 Task: Search for a place to stay in El Fasher, Sudan, for 1 adult from July 7 to July 14, with a price range of ₹6000 to ₹14000, and 1 bedroom.
Action: Mouse moved to (455, 92)
Screenshot: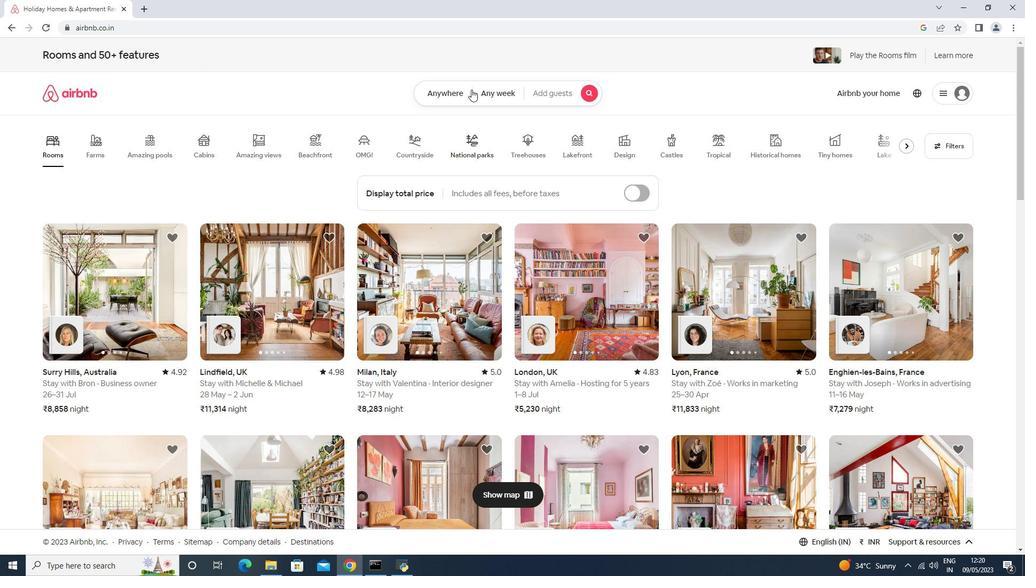 
Action: Mouse pressed left at (455, 92)
Screenshot: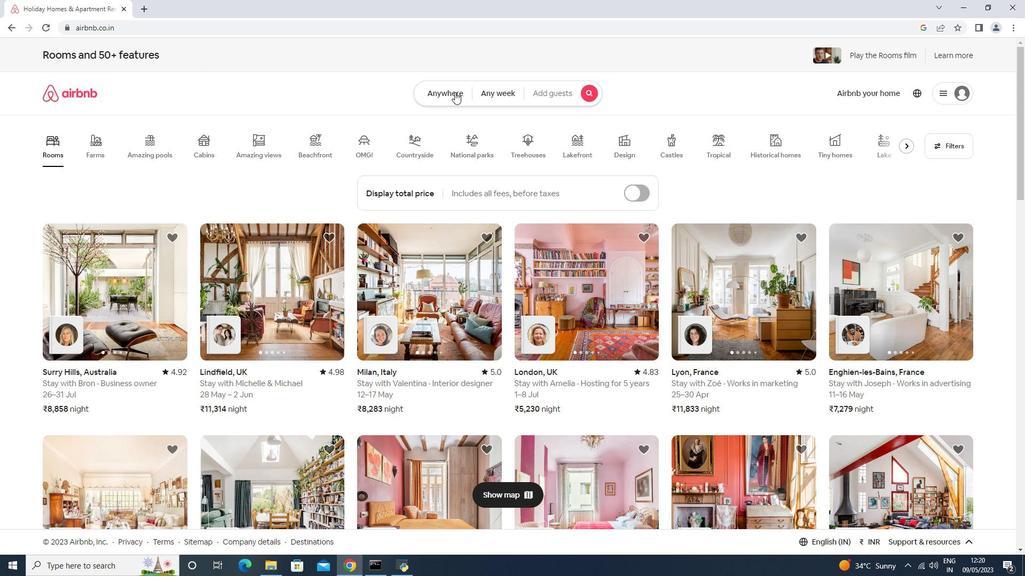 
Action: Mouse moved to (378, 135)
Screenshot: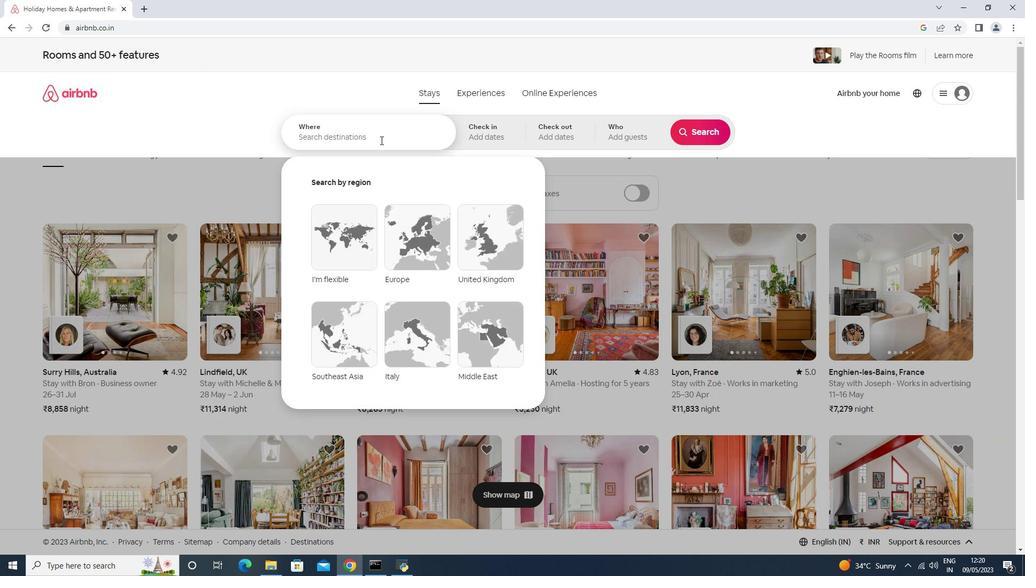 
Action: Mouse pressed left at (378, 135)
Screenshot: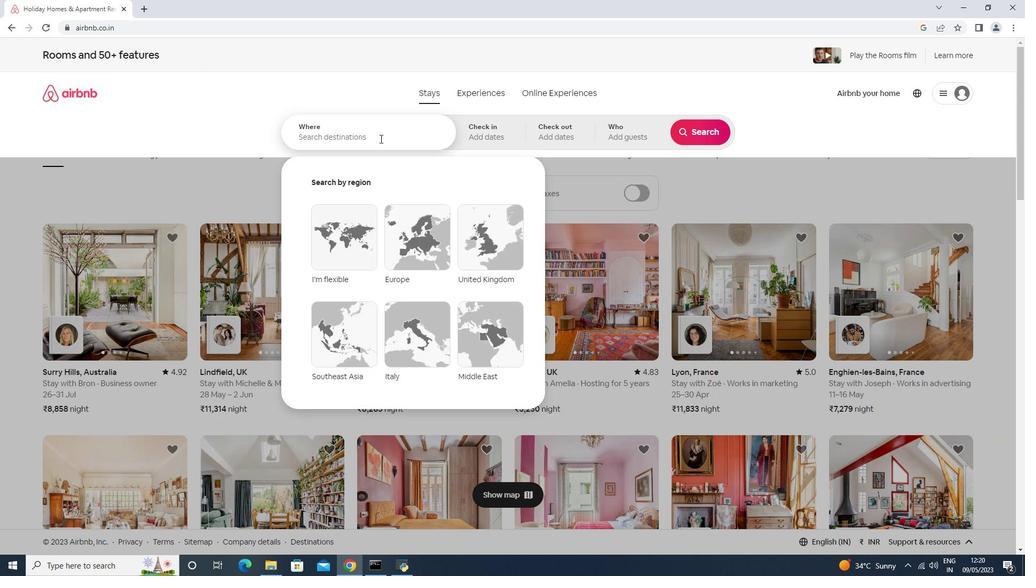 
Action: Key pressed <Key.shift>El<Key.space><Key.shift>Fasher,<Key.space><Key.shift>Sudan<Key.enter>
Screenshot: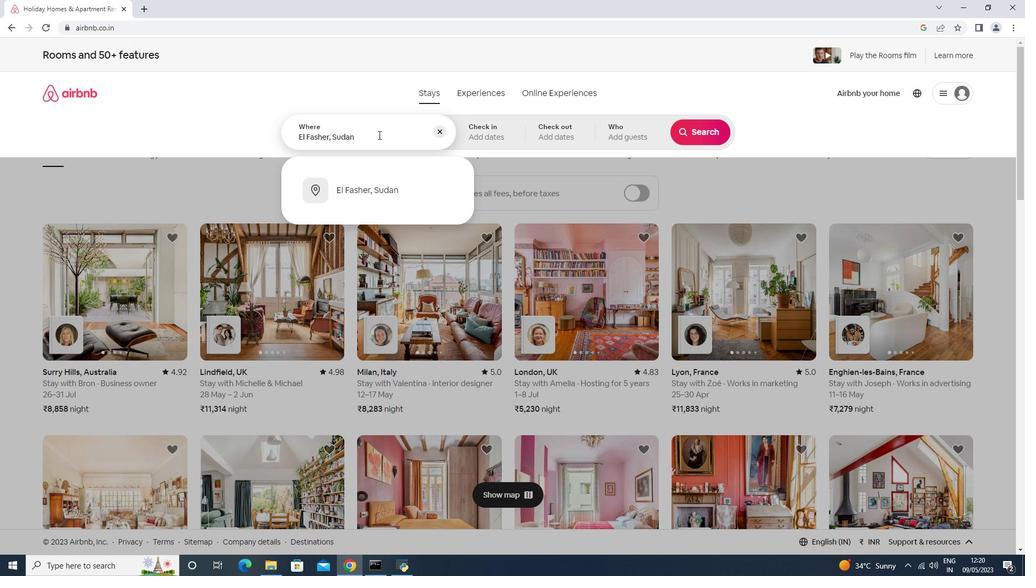 
Action: Mouse moved to (694, 218)
Screenshot: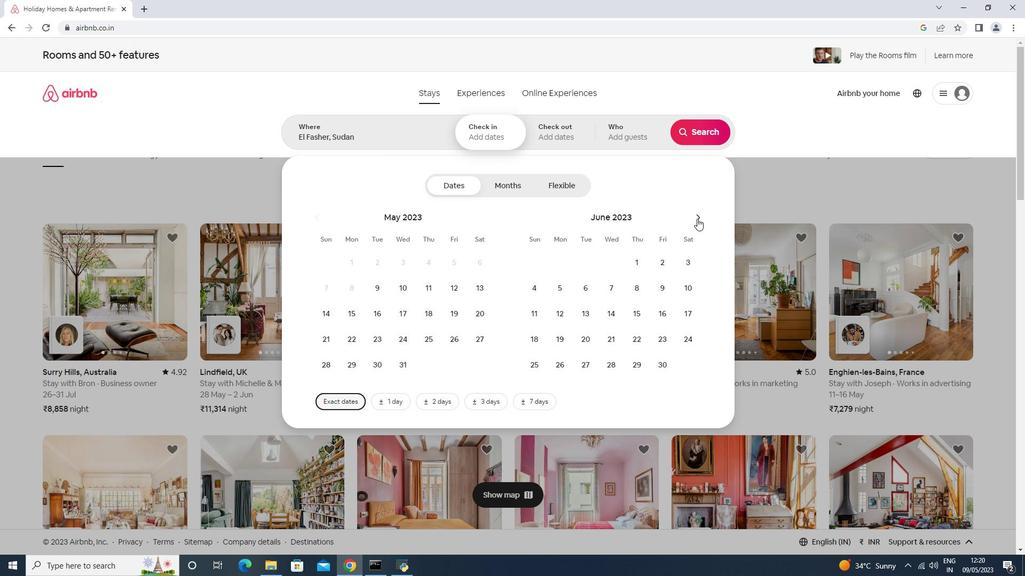 
Action: Mouse pressed left at (694, 218)
Screenshot: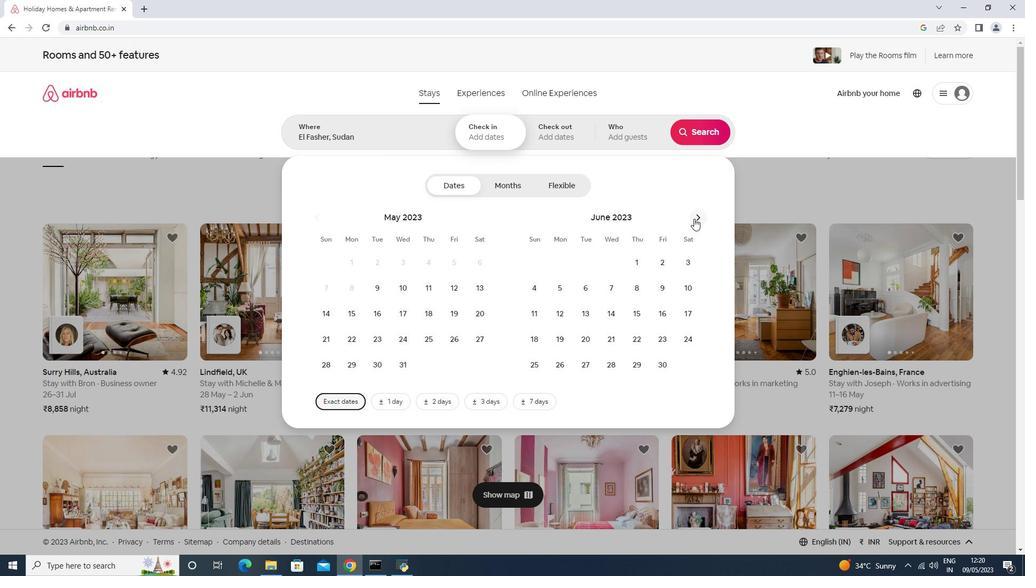 
Action: Mouse moved to (662, 286)
Screenshot: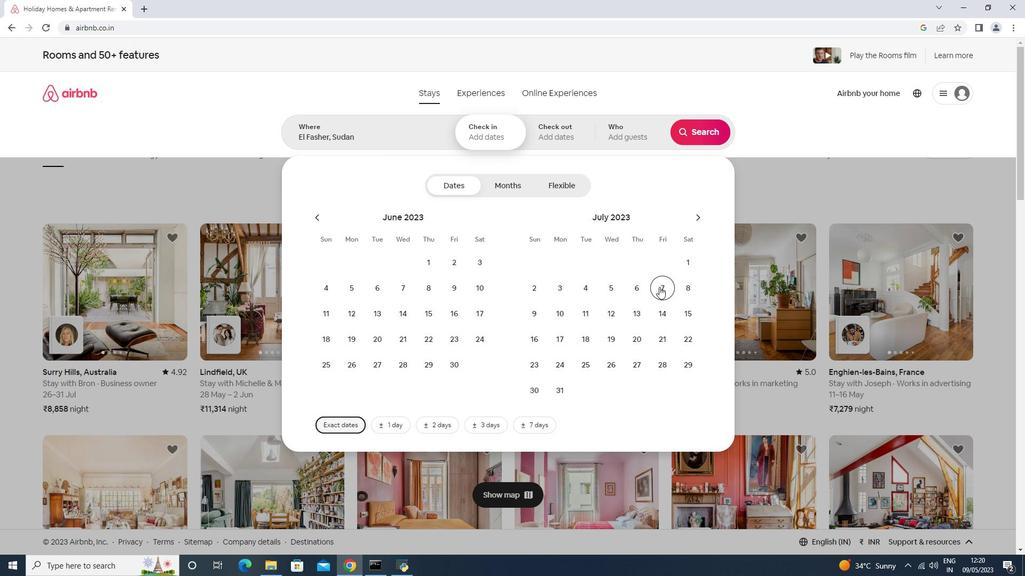 
Action: Mouse pressed left at (662, 286)
Screenshot: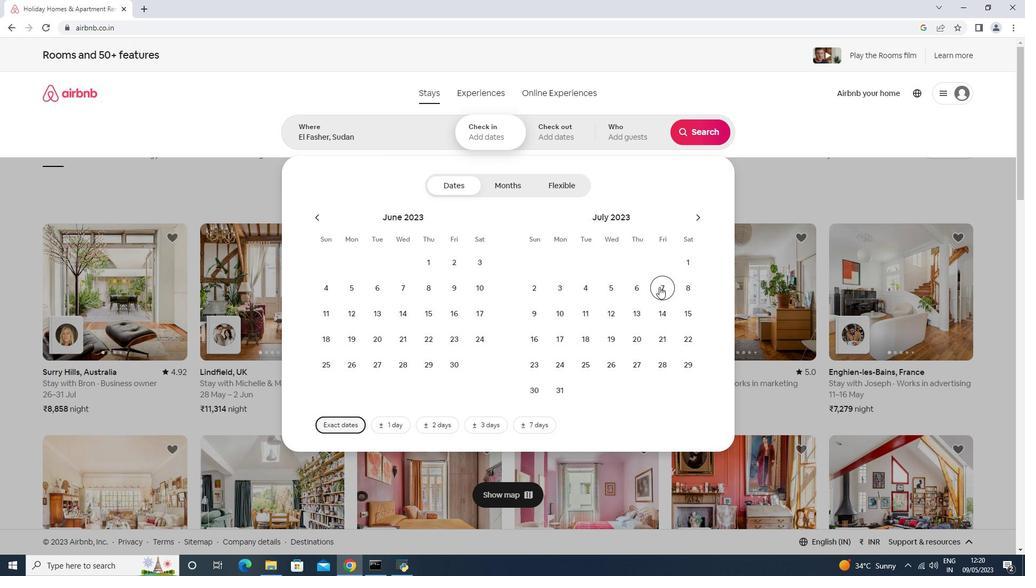 
Action: Mouse moved to (662, 307)
Screenshot: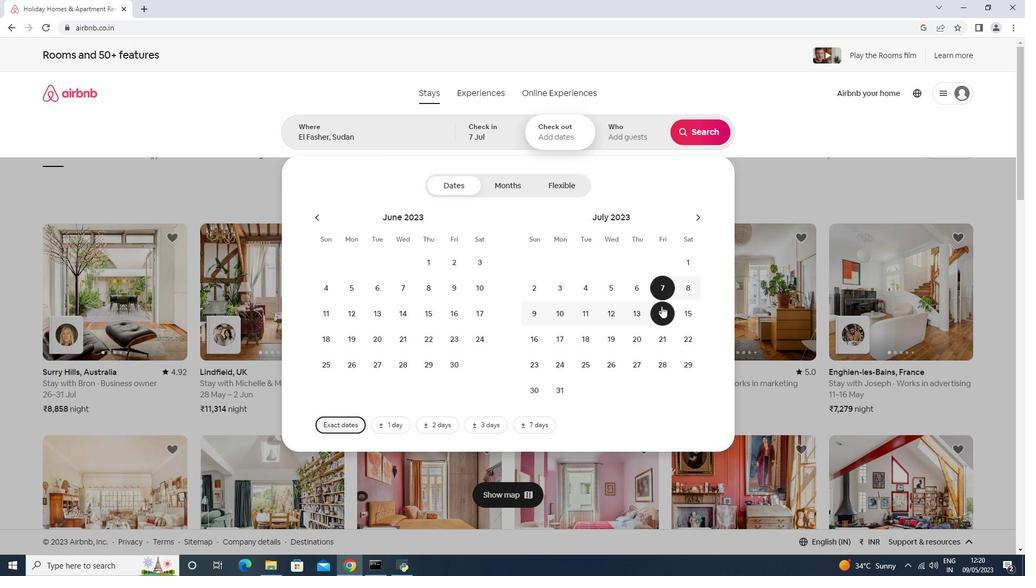 
Action: Mouse pressed left at (661, 307)
Screenshot: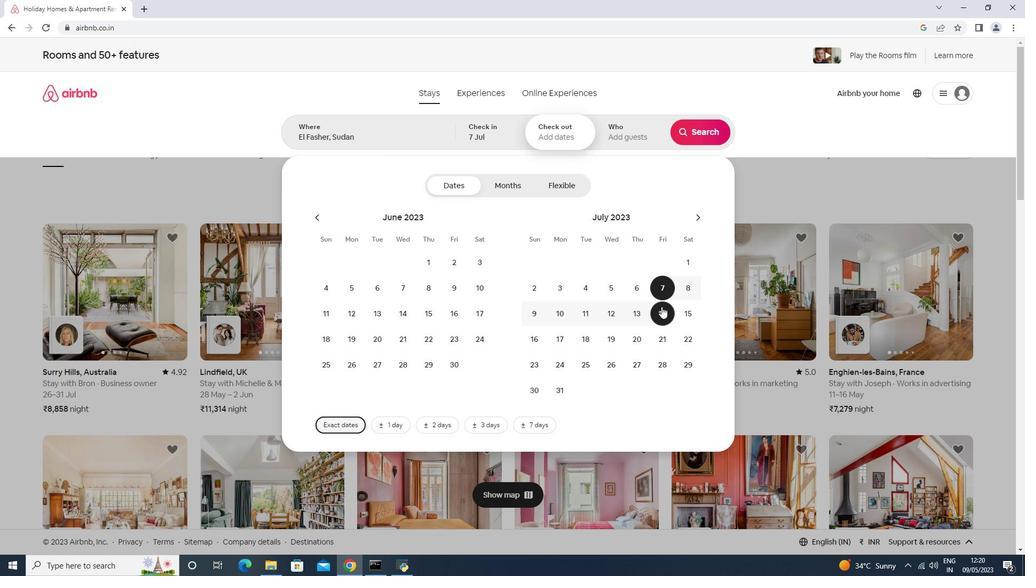 
Action: Mouse moved to (644, 149)
Screenshot: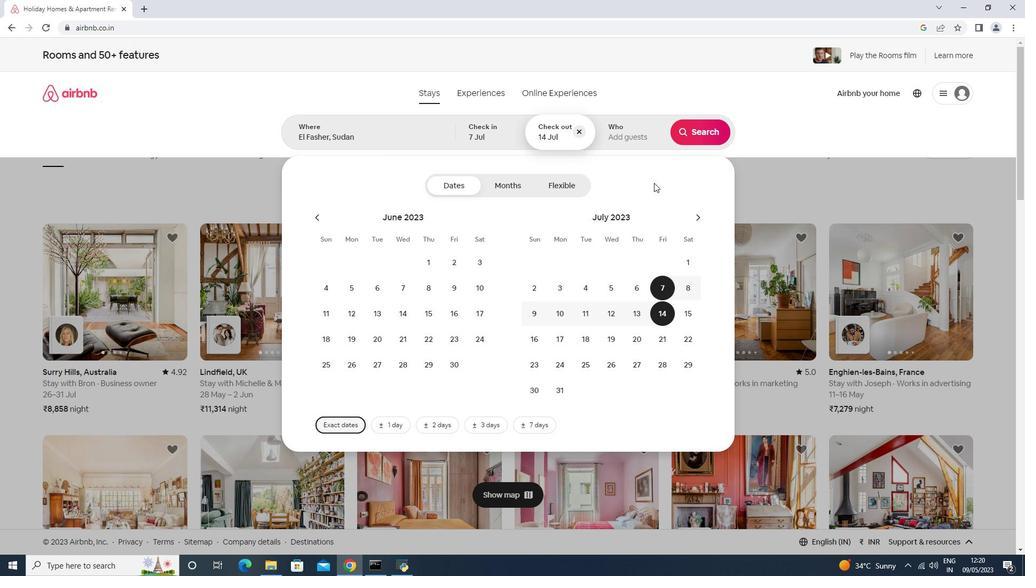 
Action: Mouse pressed left at (644, 149)
Screenshot: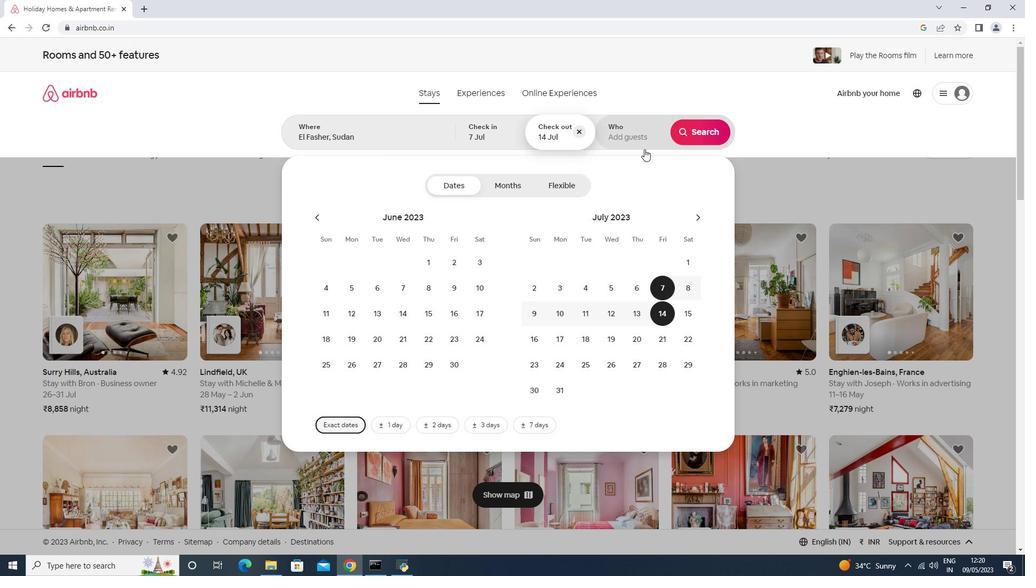 
Action: Mouse moved to (694, 182)
Screenshot: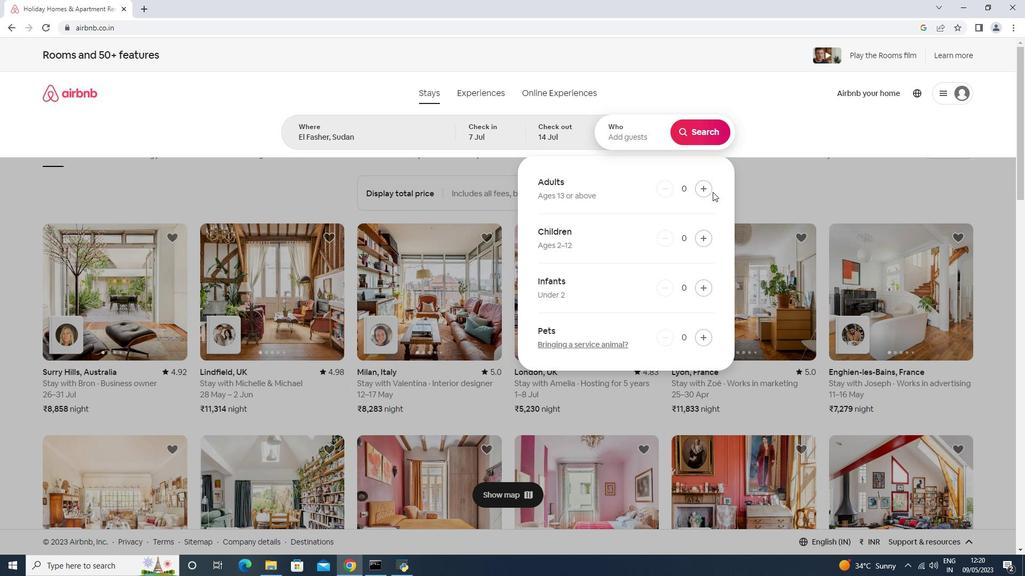 
Action: Mouse pressed left at (694, 182)
Screenshot: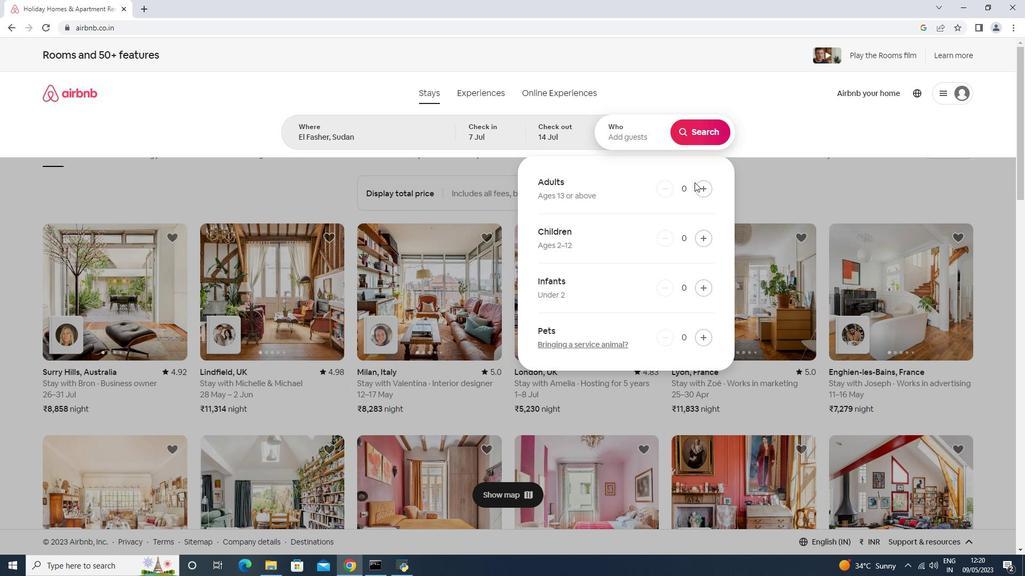 
Action: Mouse moved to (706, 186)
Screenshot: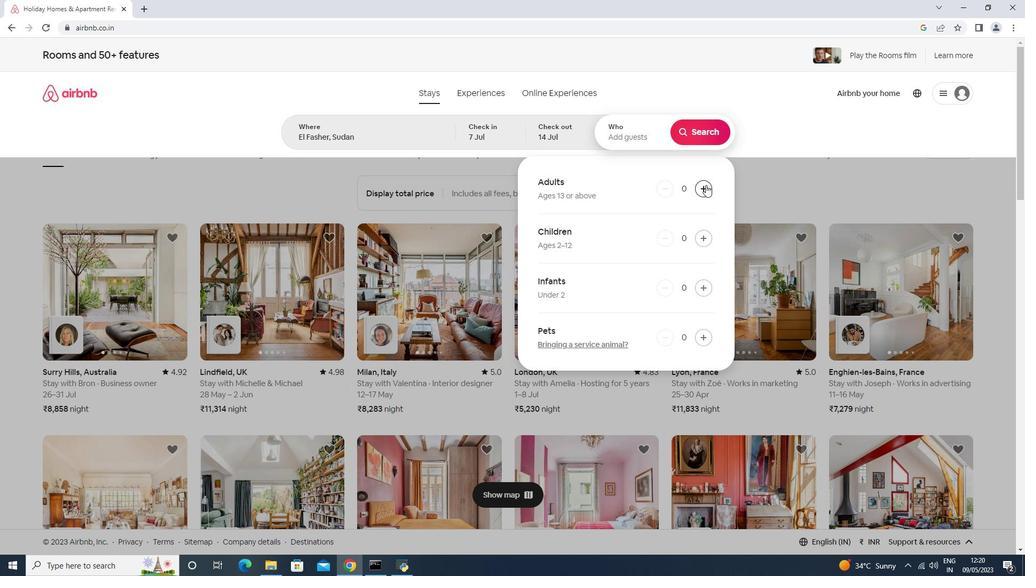 
Action: Mouse pressed left at (706, 186)
Screenshot: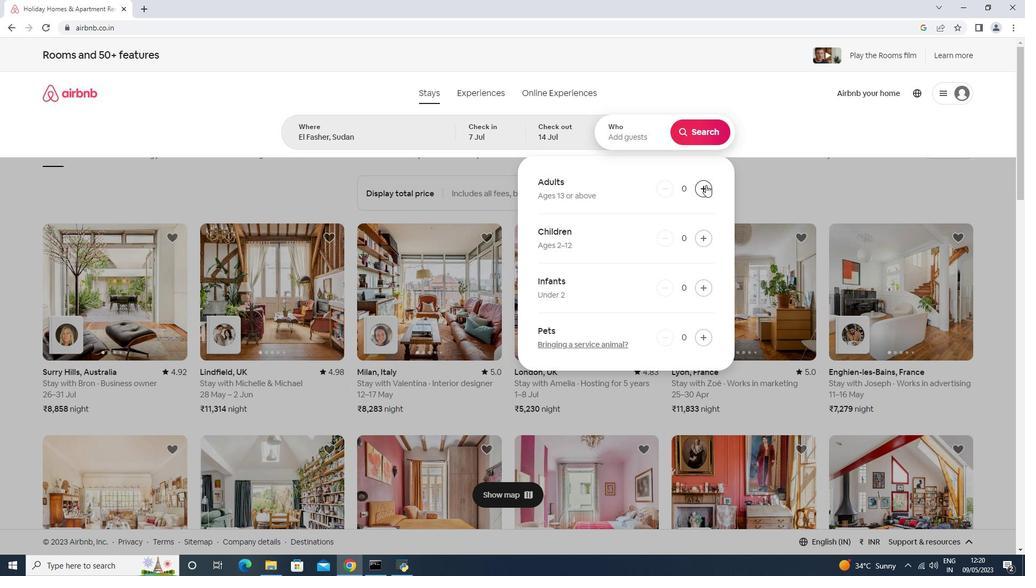 
Action: Mouse moved to (696, 130)
Screenshot: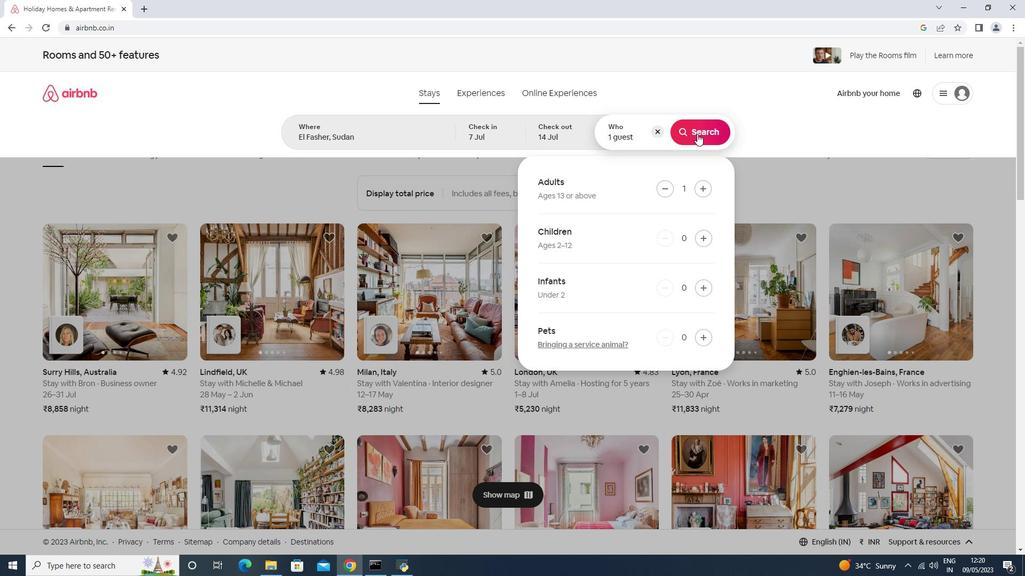 
Action: Mouse pressed left at (696, 130)
Screenshot: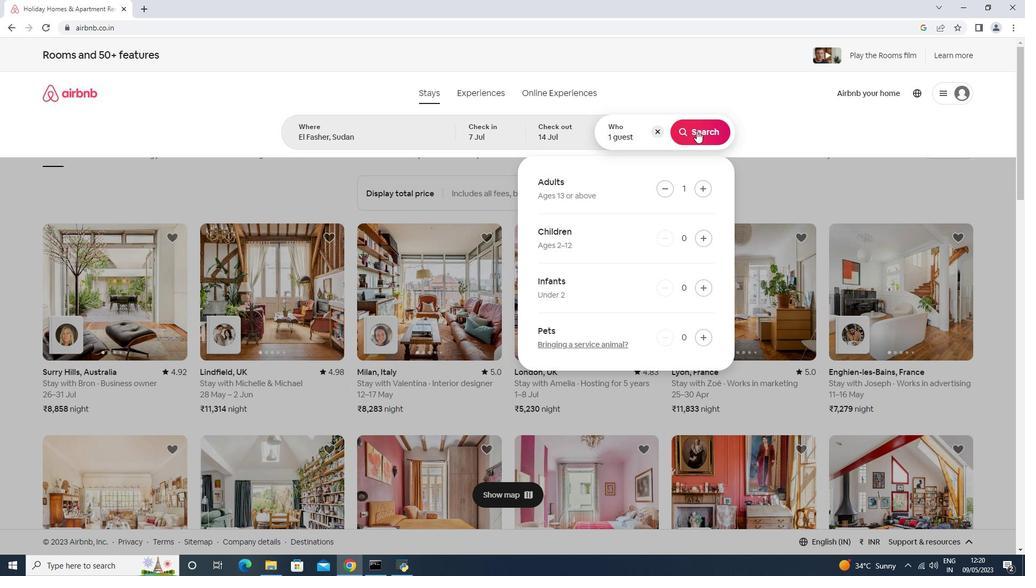 
Action: Mouse moved to (992, 96)
Screenshot: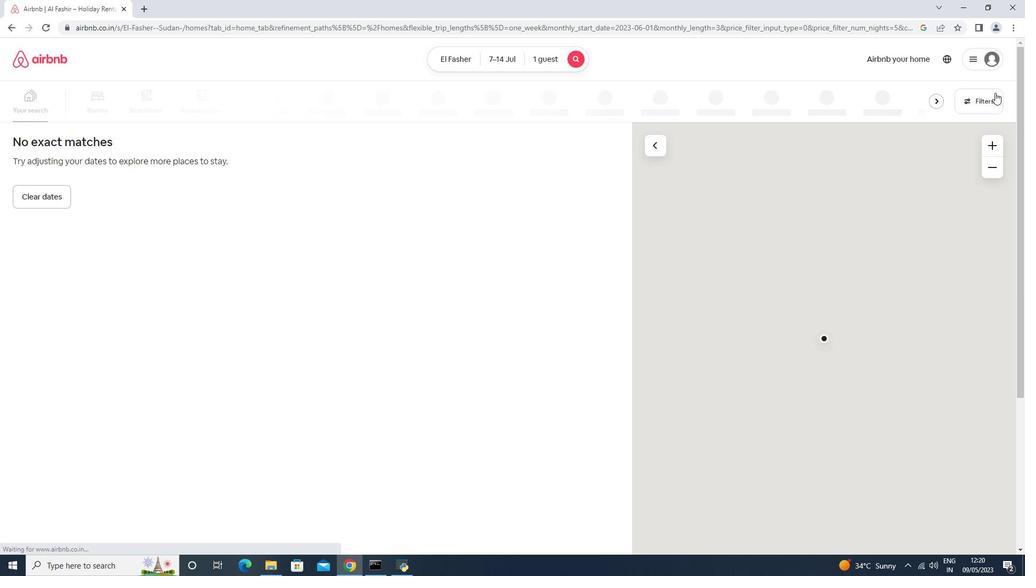 
Action: Mouse pressed left at (992, 96)
Screenshot: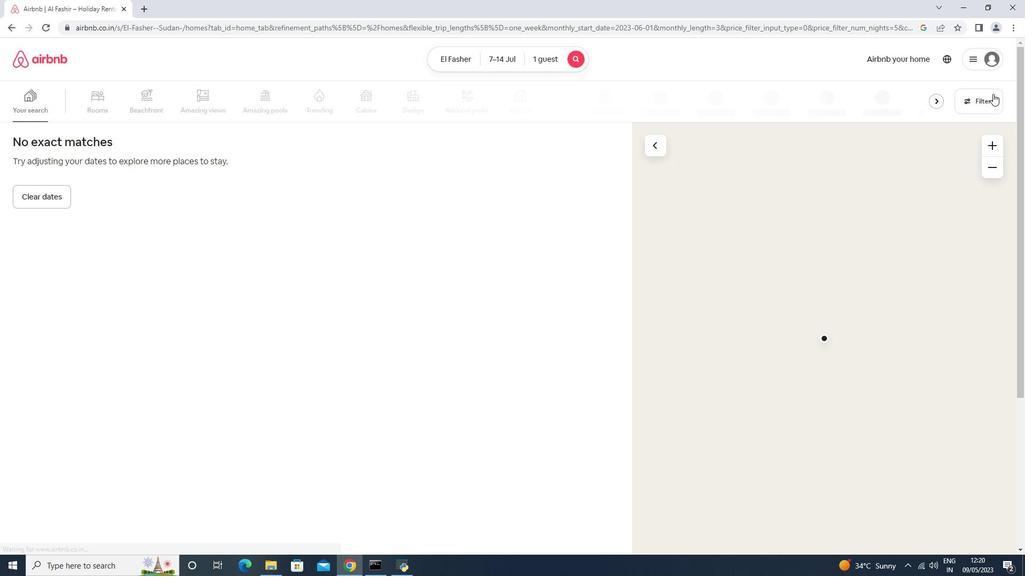 
Action: Mouse moved to (455, 357)
Screenshot: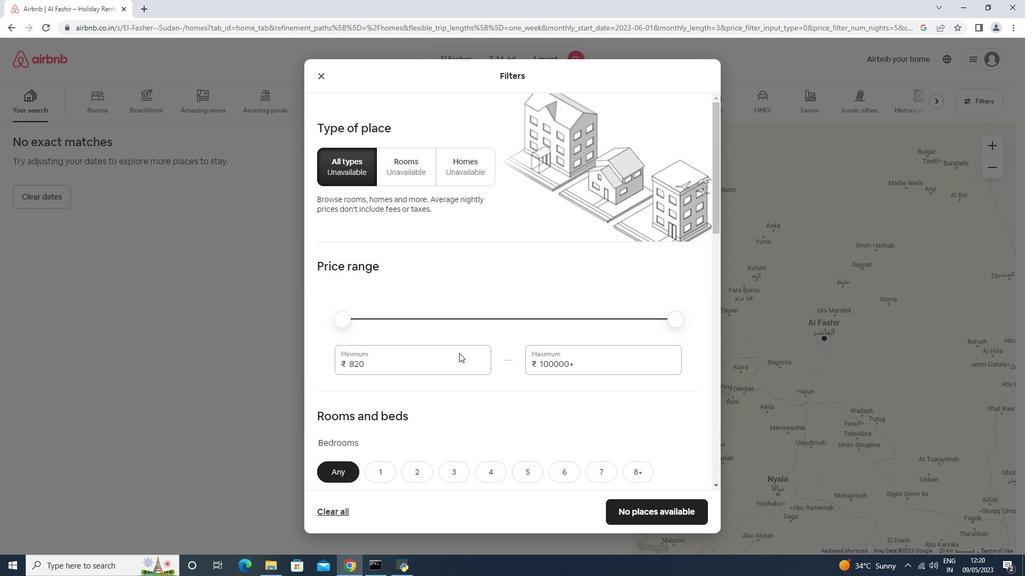 
Action: Mouse pressed left at (455, 357)
Screenshot: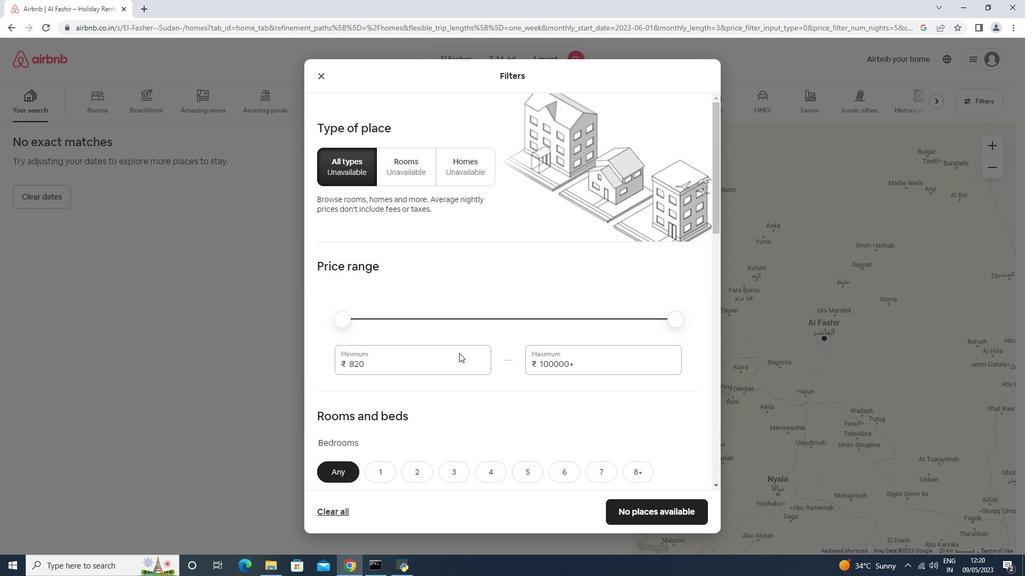 
Action: Mouse moved to (455, 358)
Screenshot: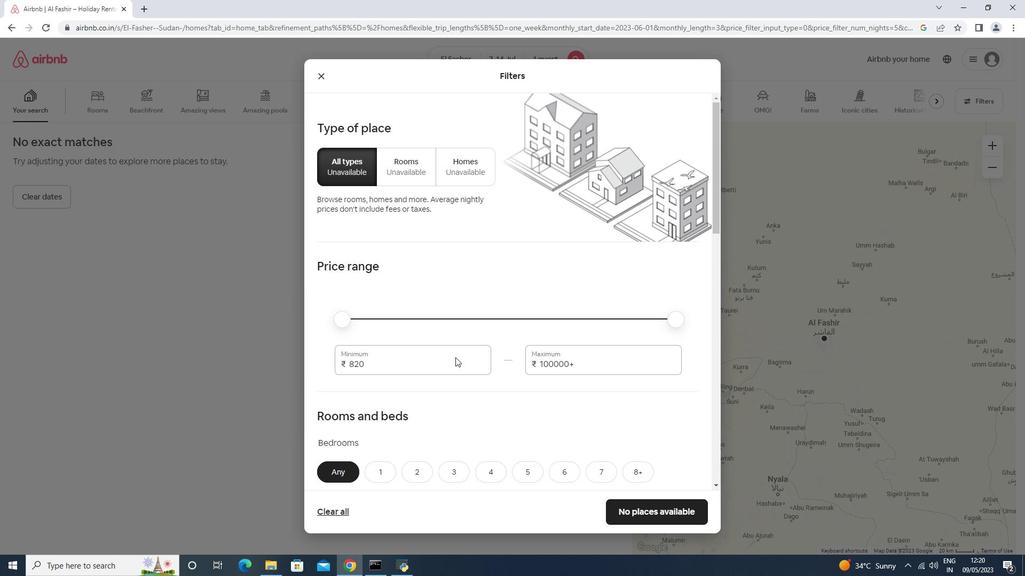 
Action: Key pressed <Key.backspace><Key.backspace><Key.backspace><Key.backspace>6000<Key.tab>14000
Screenshot: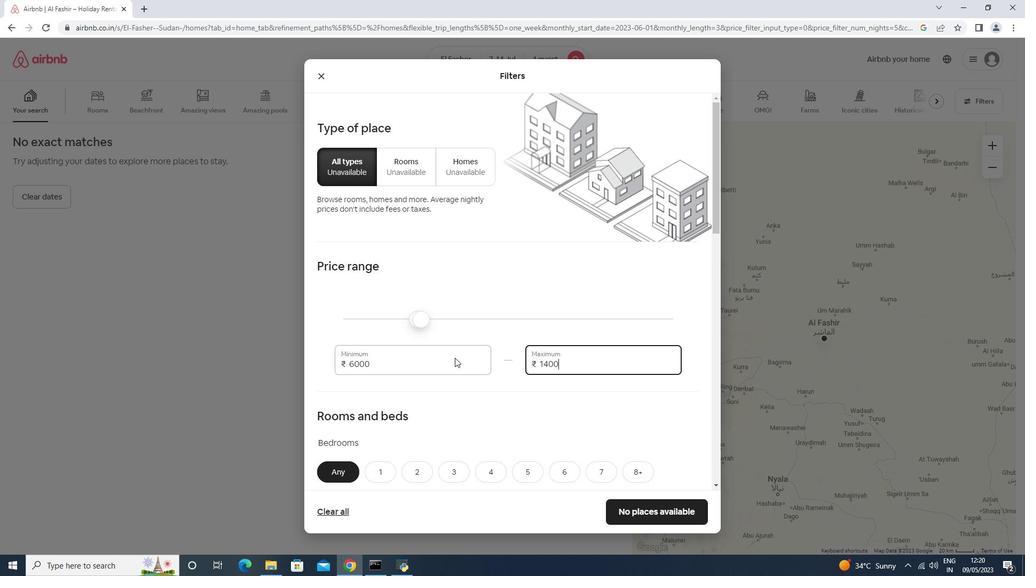 
Action: Mouse moved to (456, 353)
Screenshot: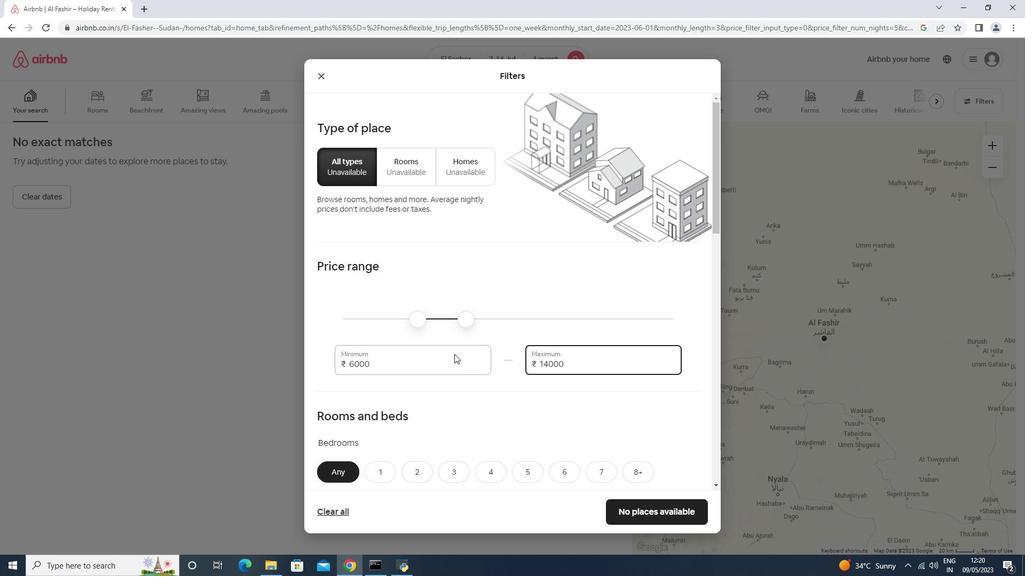 
Action: Mouse scrolled (456, 352) with delta (0, 0)
Screenshot: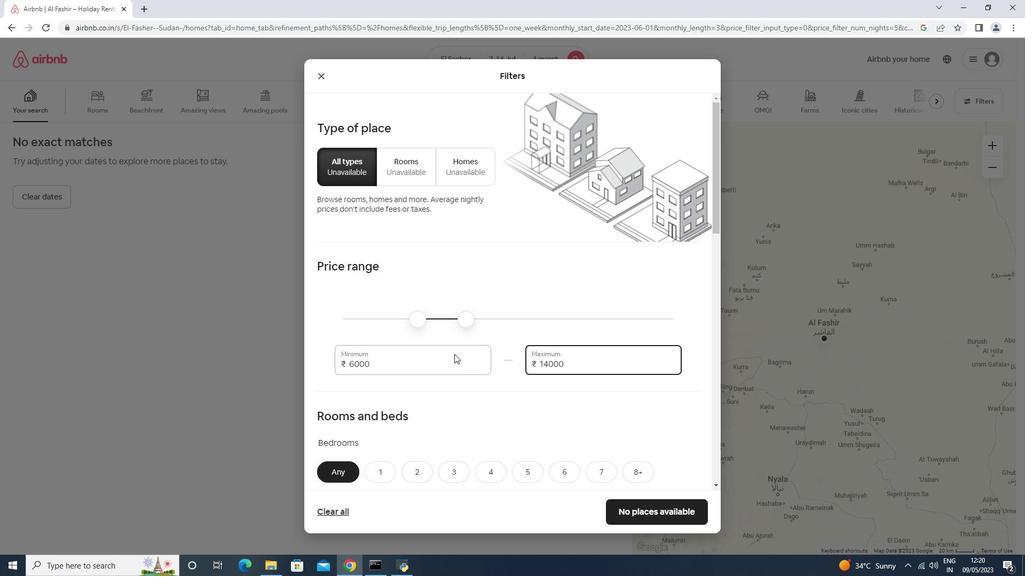 
Action: Mouse scrolled (456, 352) with delta (0, 0)
Screenshot: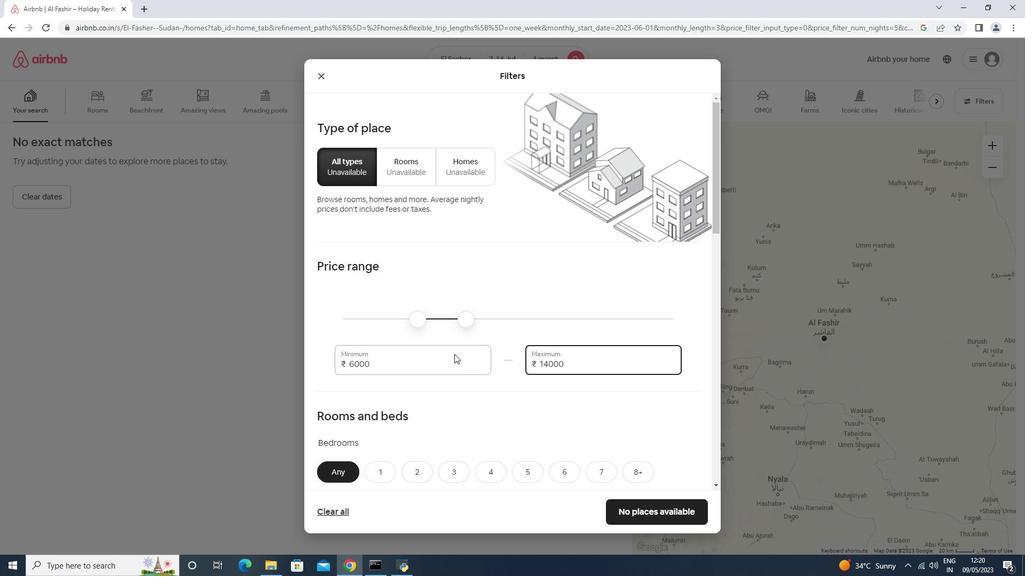 
Action: Mouse scrolled (456, 352) with delta (0, 0)
Screenshot: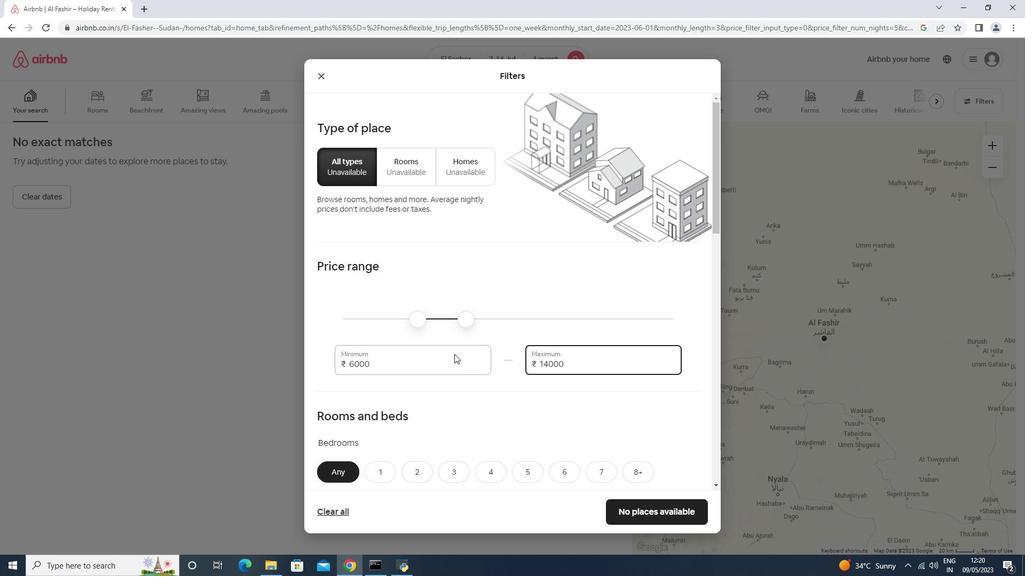 
Action: Mouse scrolled (456, 352) with delta (0, 0)
Screenshot: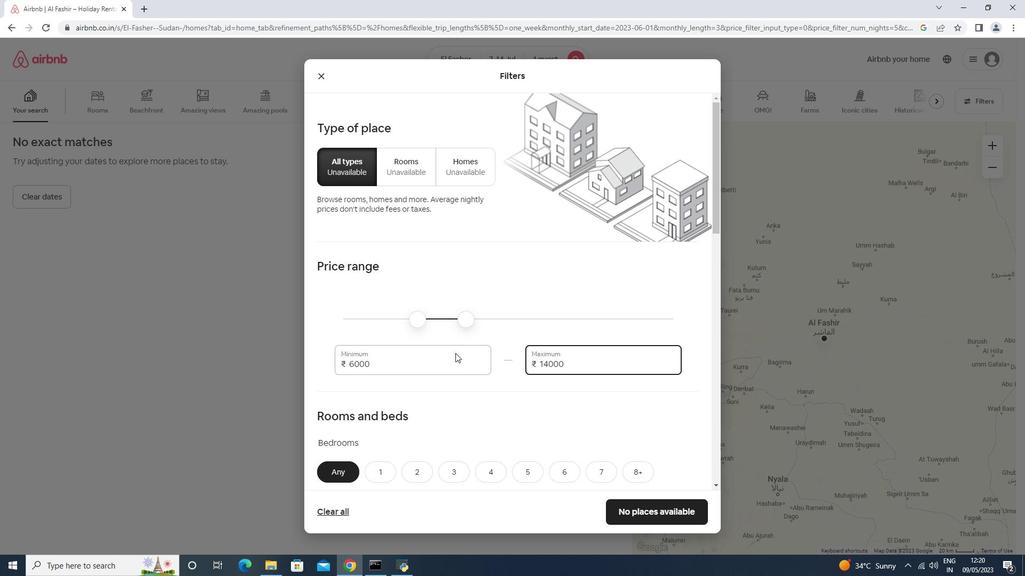 
Action: Mouse scrolled (456, 352) with delta (0, 0)
Screenshot: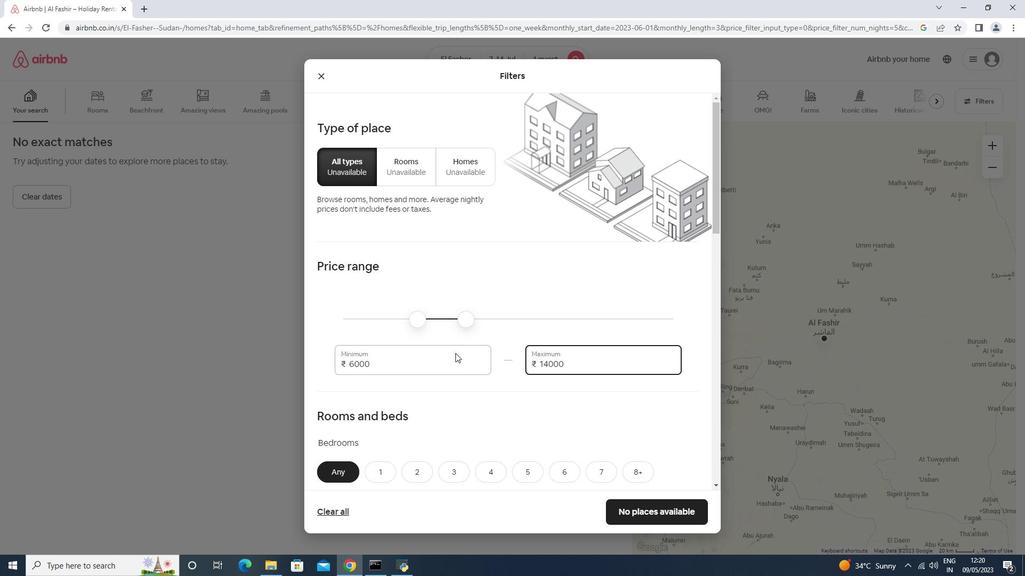 
Action: Mouse moved to (387, 207)
Screenshot: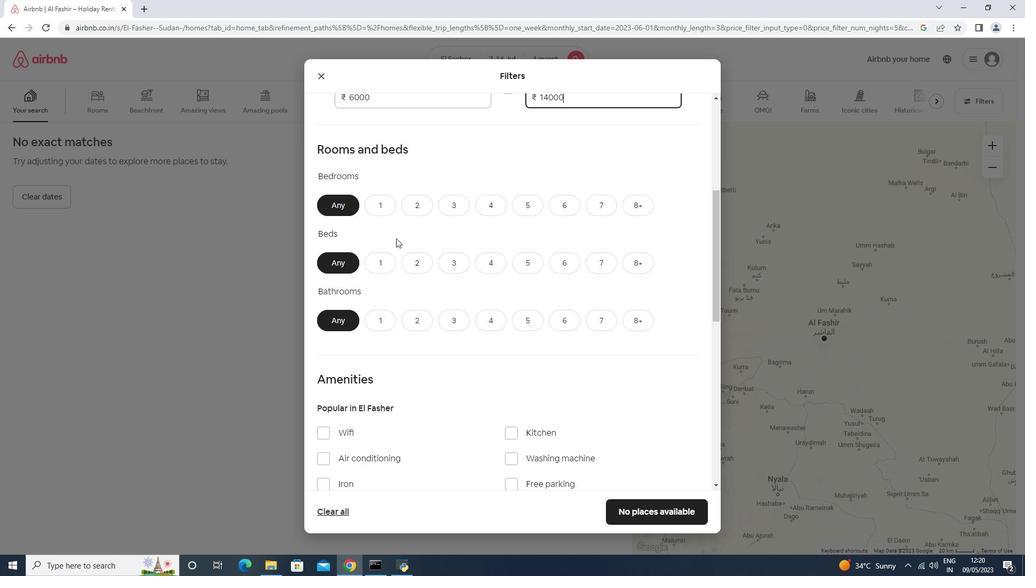
Action: Mouse pressed left at (387, 207)
Screenshot: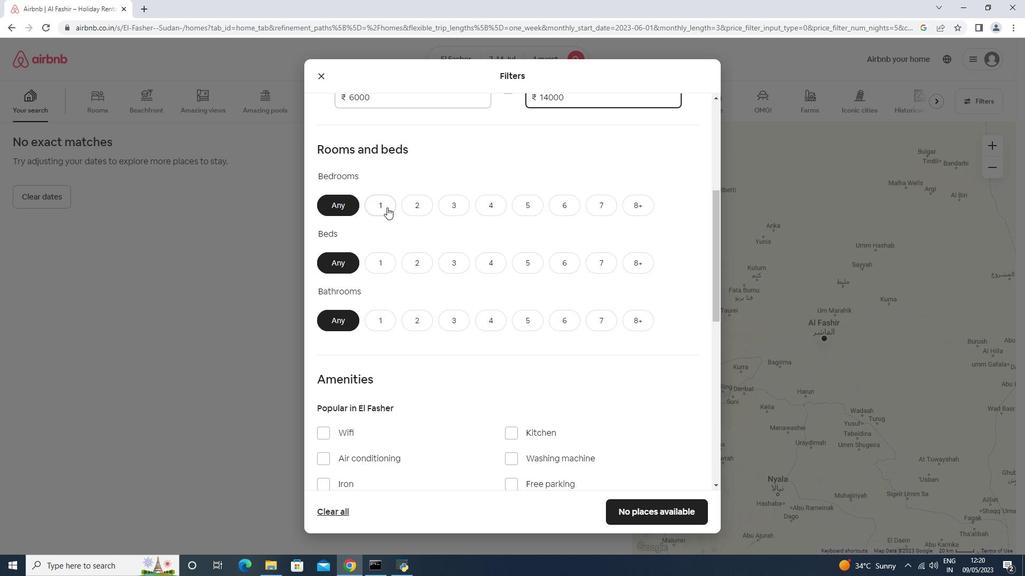 
Action: Mouse moved to (384, 266)
Screenshot: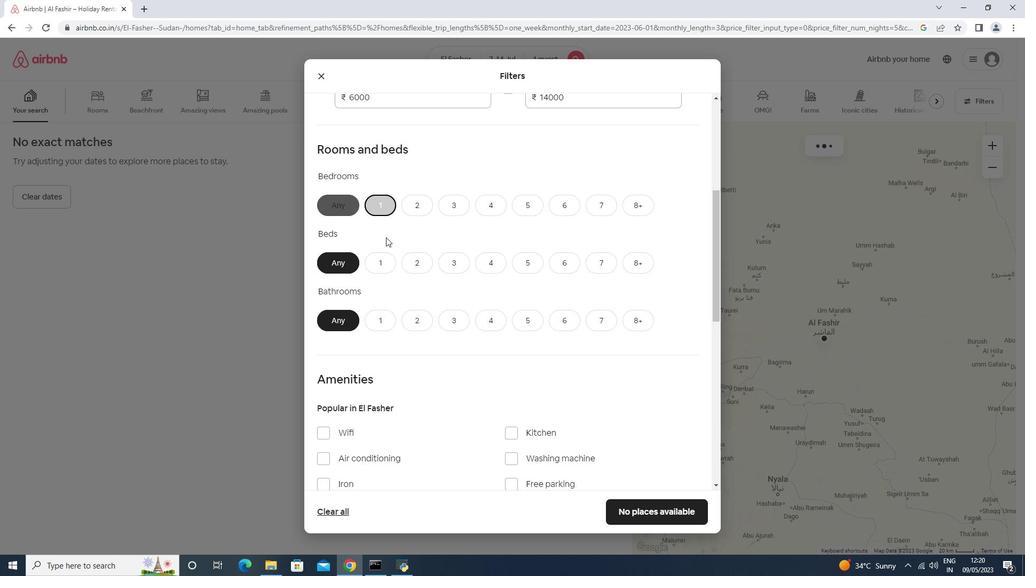 
Action: Mouse pressed left at (384, 266)
Screenshot: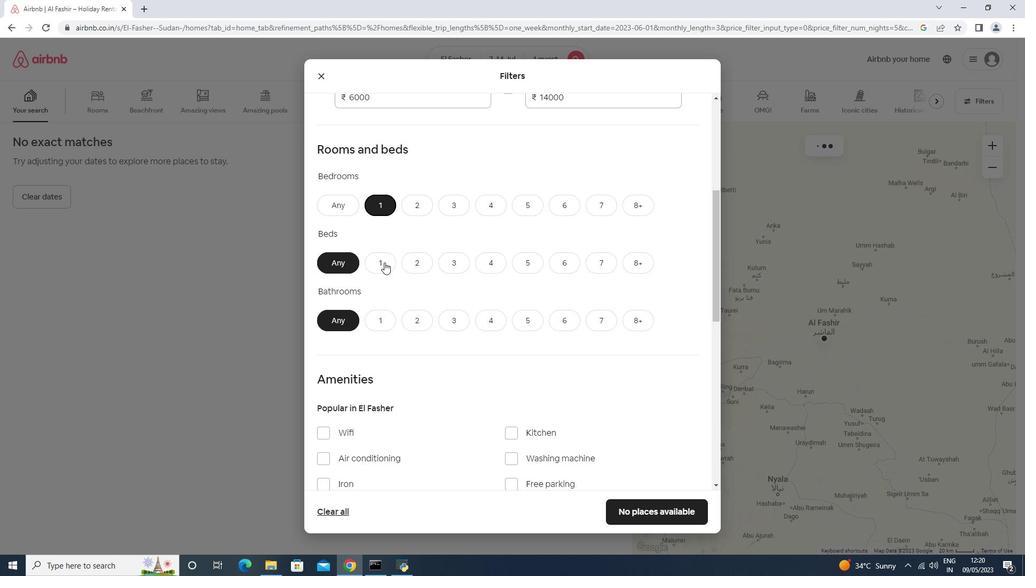 
Action: Mouse moved to (384, 315)
Screenshot: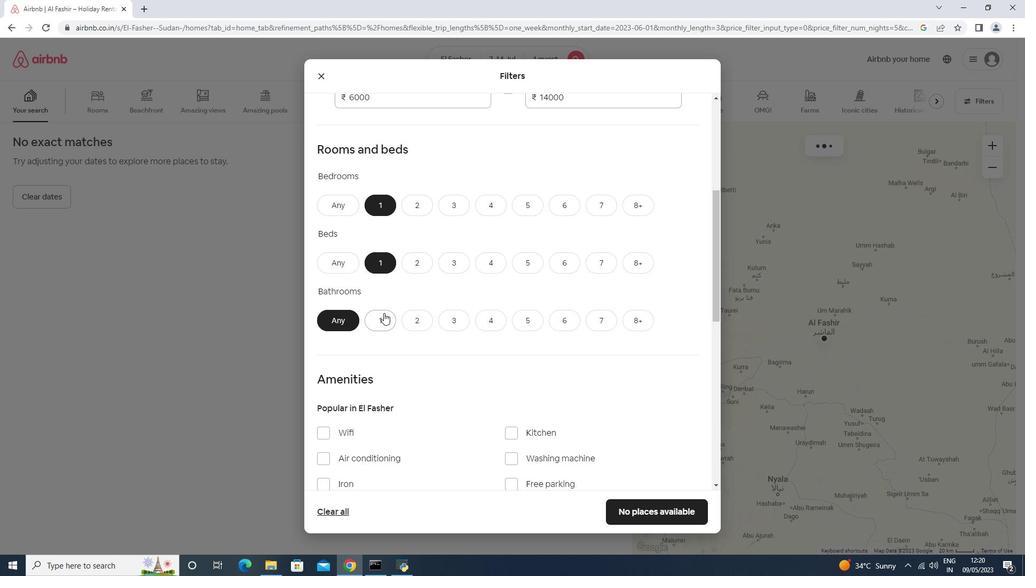 
Action: Mouse pressed left at (384, 315)
Screenshot: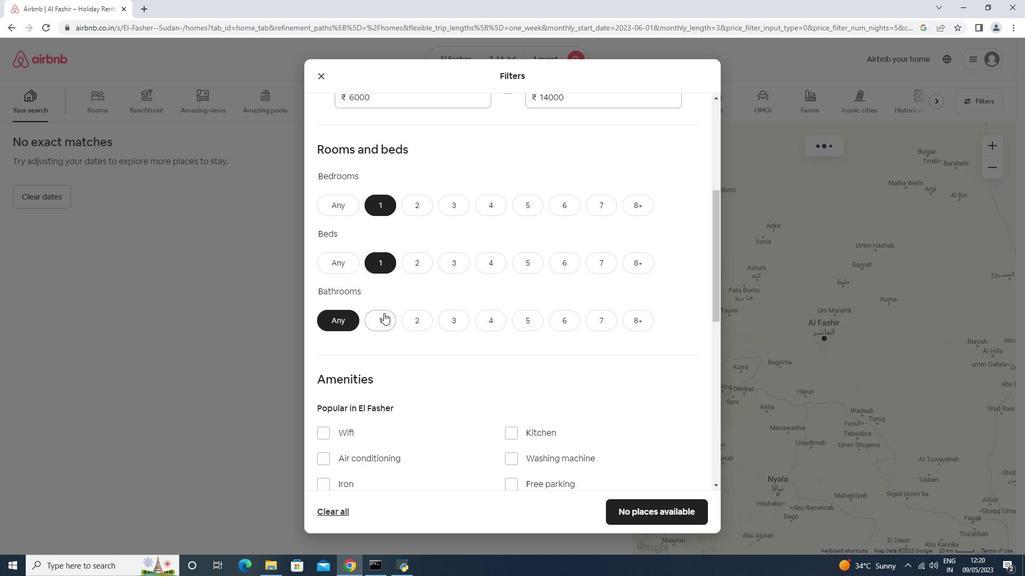 
Action: Mouse moved to (385, 315)
Screenshot: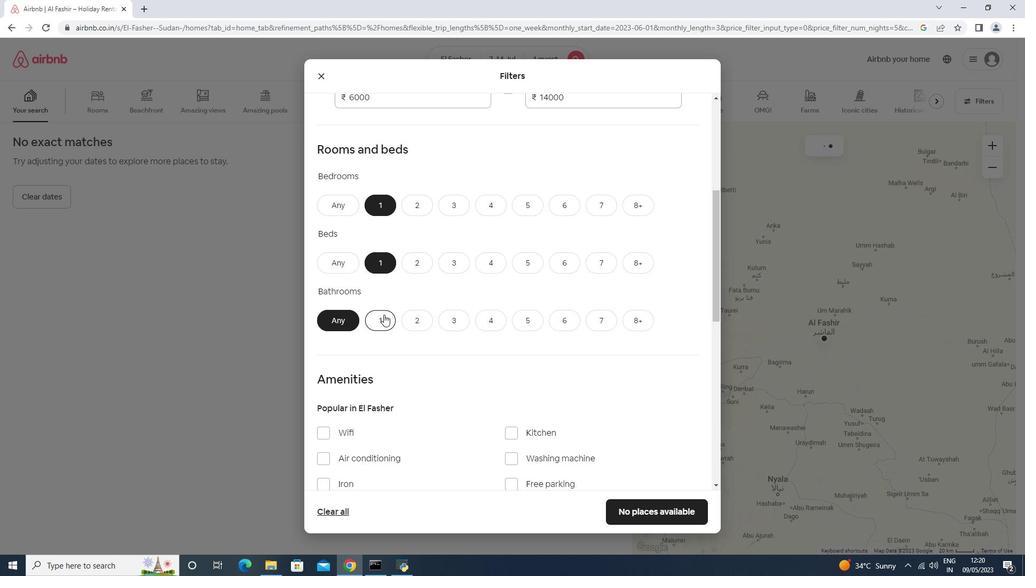 
Action: Mouse scrolled (385, 314) with delta (0, 0)
Screenshot: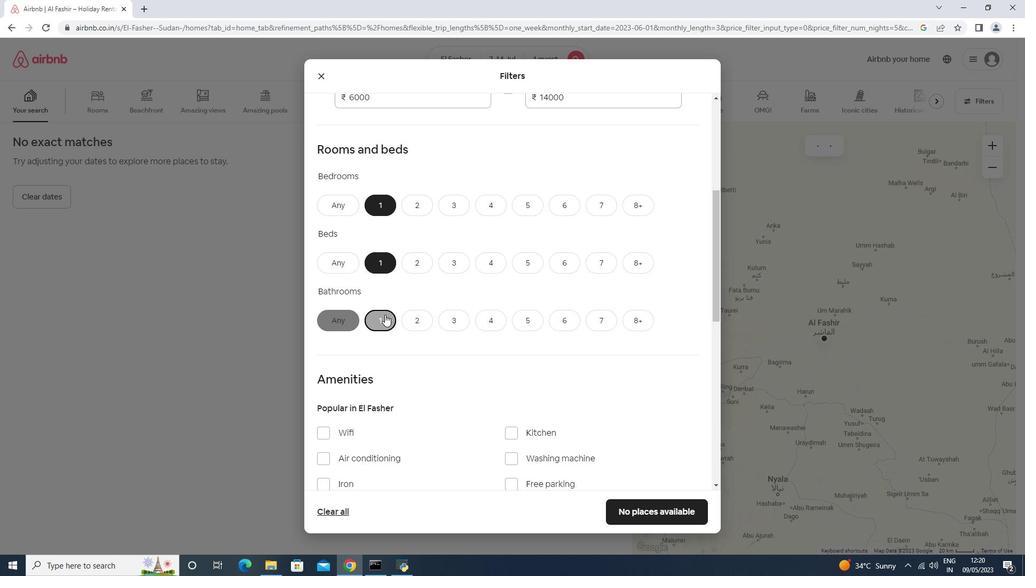 
Action: Mouse scrolled (385, 314) with delta (0, 0)
Screenshot: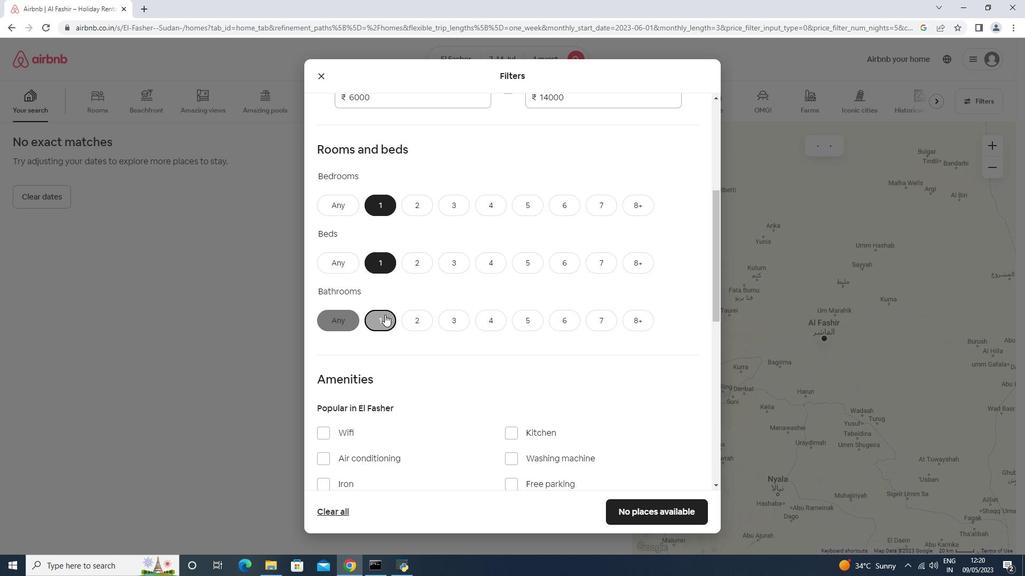 
Action: Mouse scrolled (385, 314) with delta (0, 0)
Screenshot: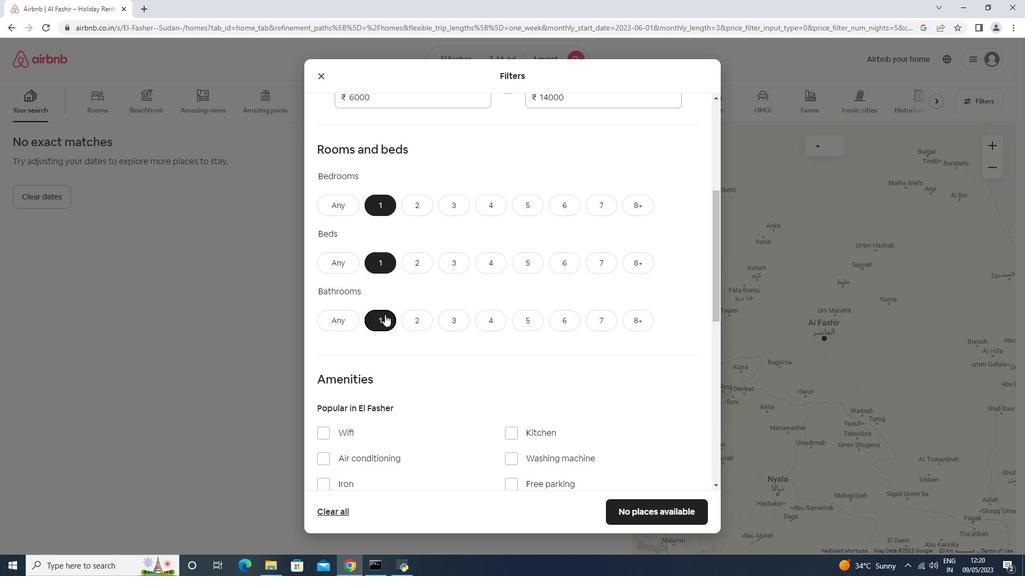 
Action: Mouse scrolled (385, 314) with delta (0, 0)
Screenshot: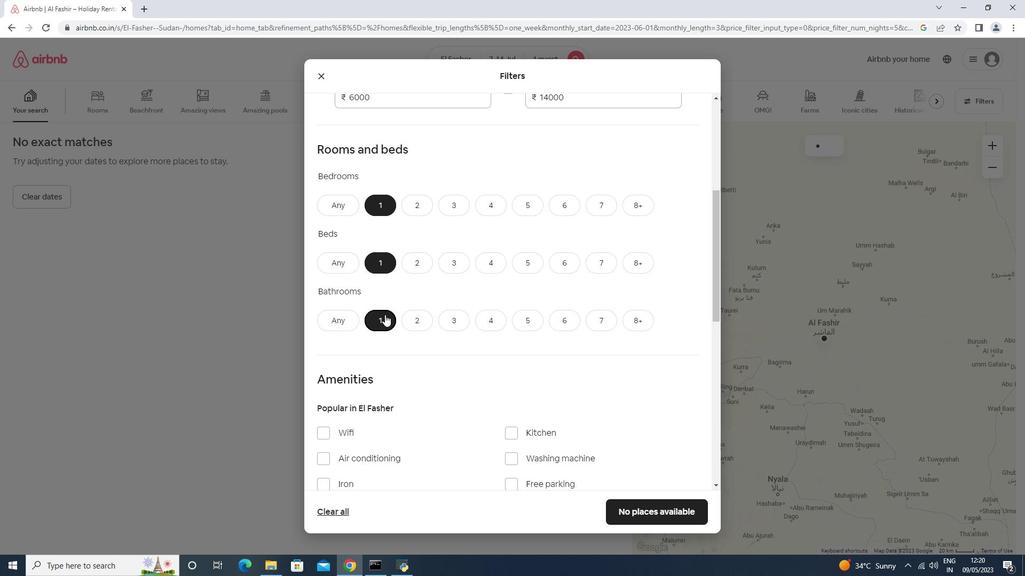 
Action: Mouse moved to (679, 420)
Screenshot: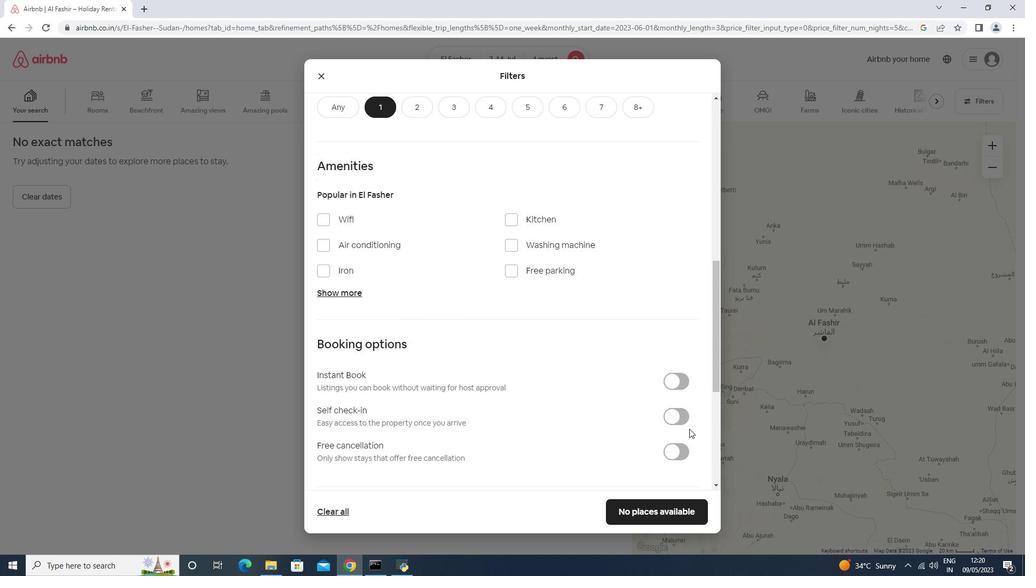
Action: Mouse pressed left at (679, 420)
Screenshot: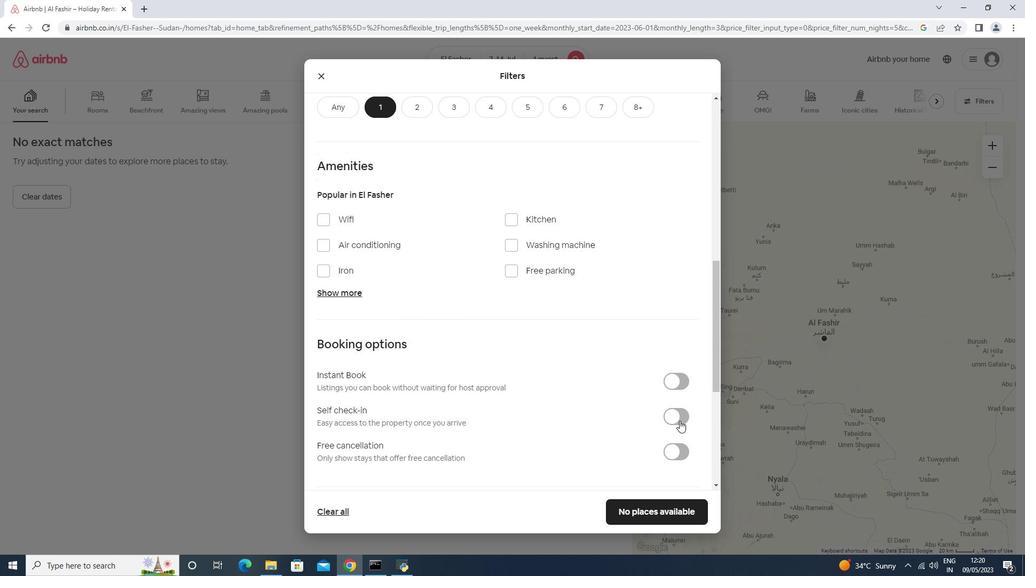 
Action: Mouse moved to (678, 420)
Screenshot: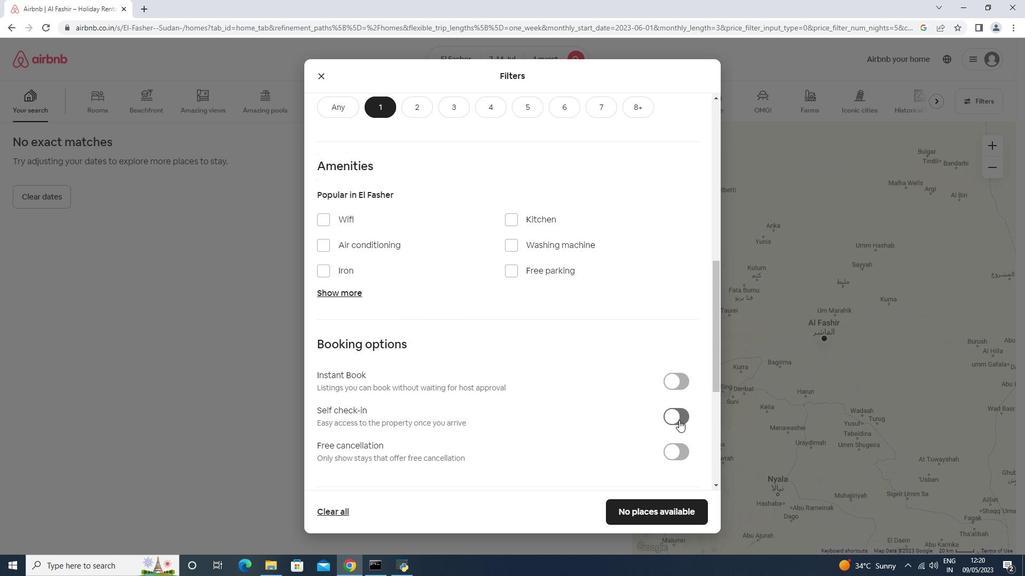 
Action: Mouse scrolled (678, 420) with delta (0, 0)
Screenshot: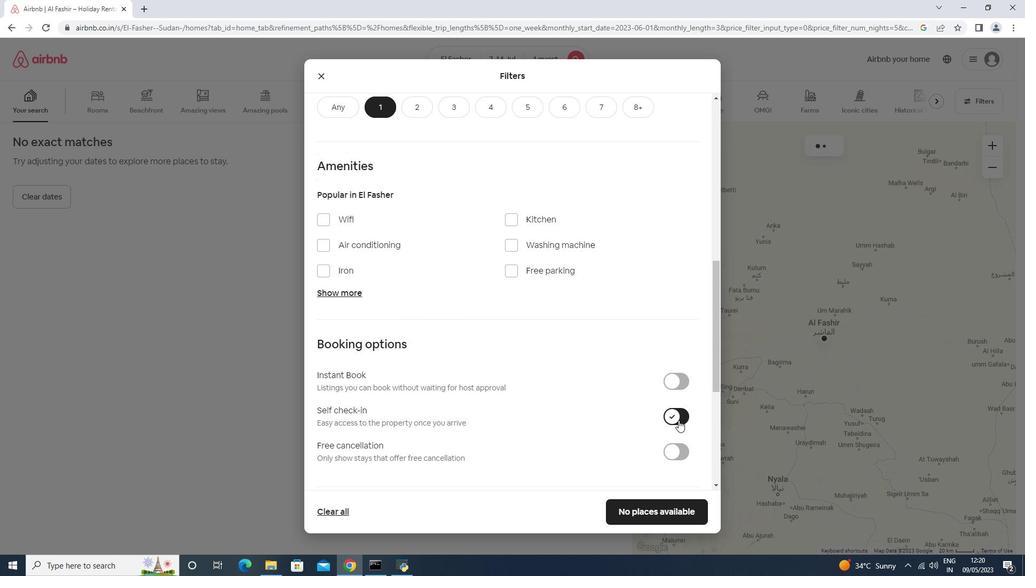 
Action: Mouse scrolled (678, 420) with delta (0, 0)
Screenshot: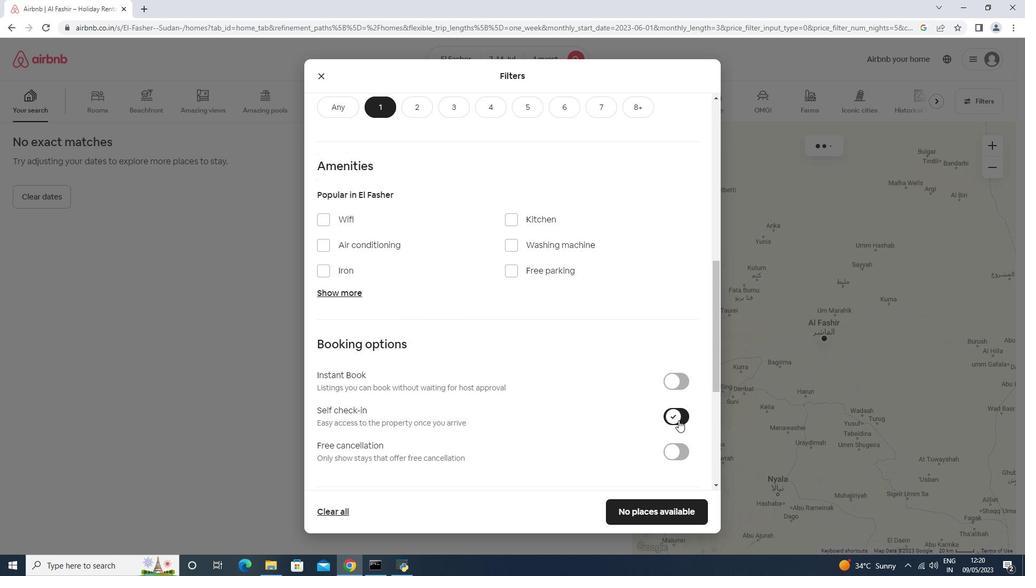 
Action: Mouse scrolled (678, 420) with delta (0, 0)
Screenshot: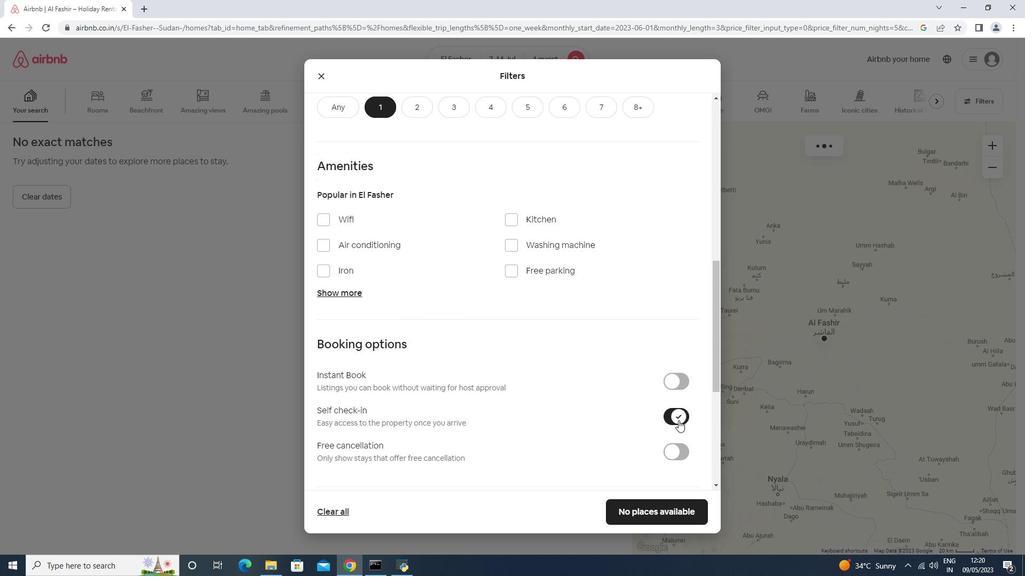 
Action: Mouse scrolled (678, 420) with delta (0, 0)
Screenshot: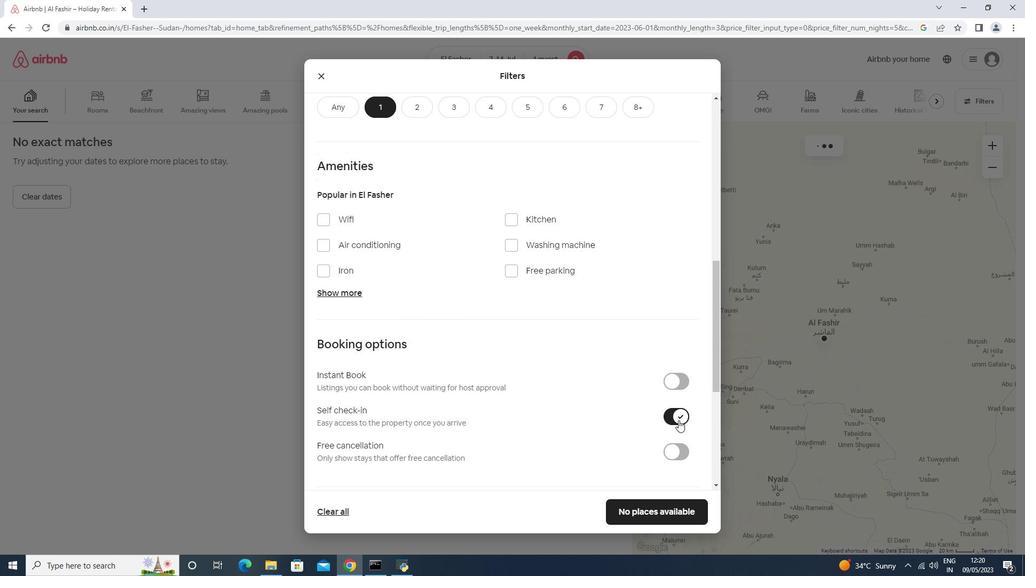 
Action: Mouse scrolled (678, 420) with delta (0, 0)
Screenshot: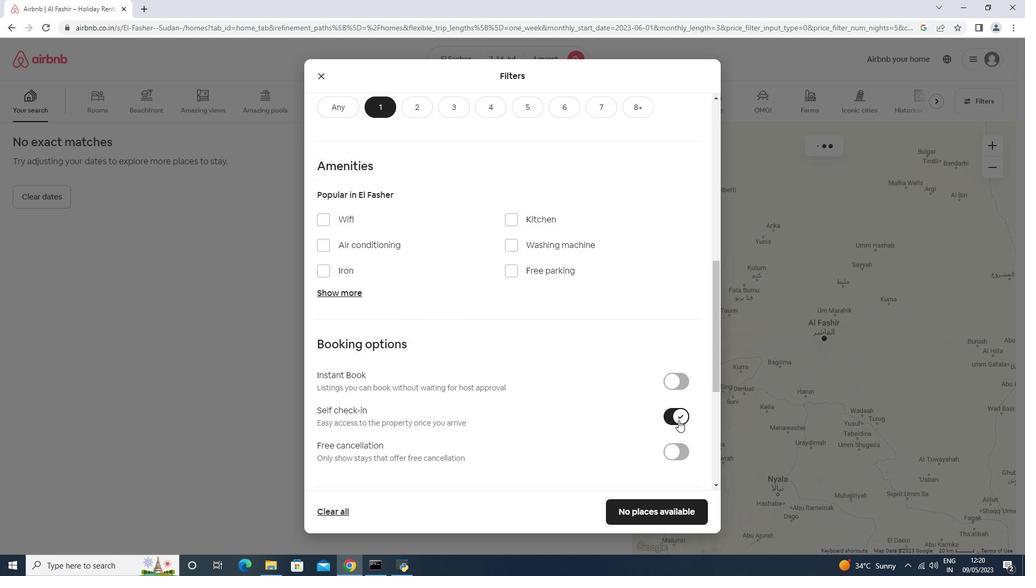 
Action: Mouse scrolled (678, 420) with delta (0, 0)
Screenshot: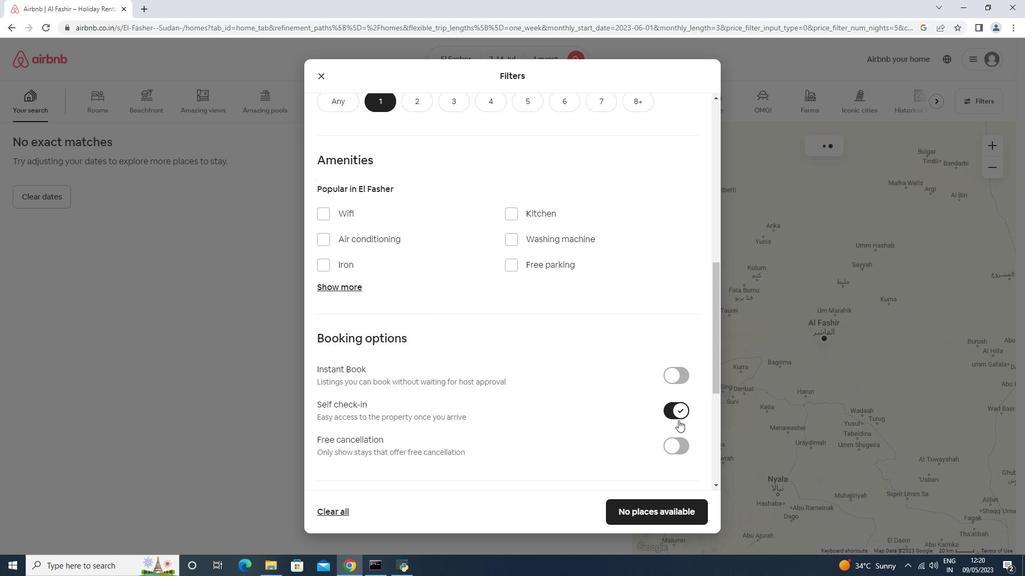 
Action: Mouse scrolled (678, 420) with delta (0, 0)
Screenshot: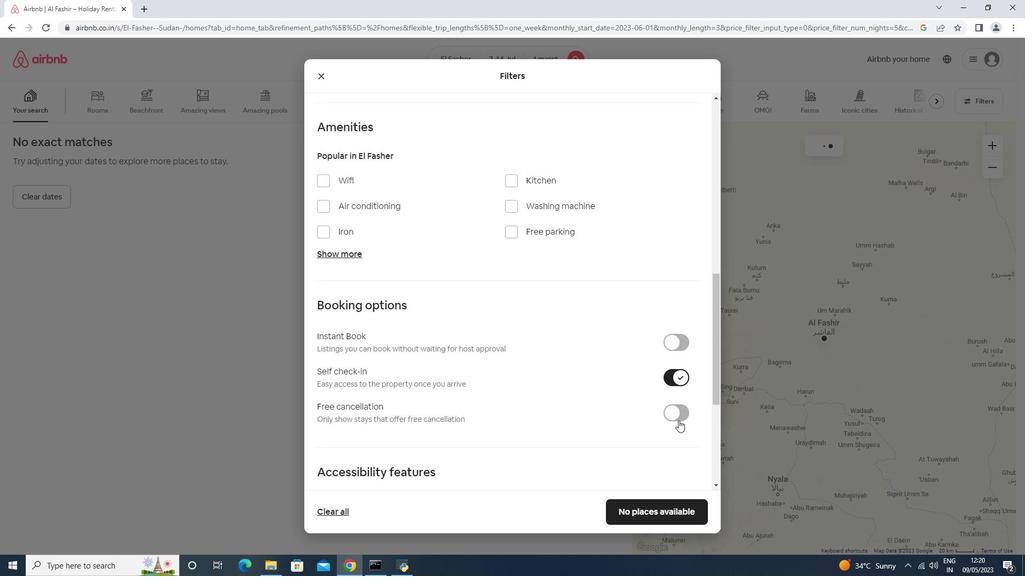 
Action: Mouse scrolled (678, 420) with delta (0, 0)
Screenshot: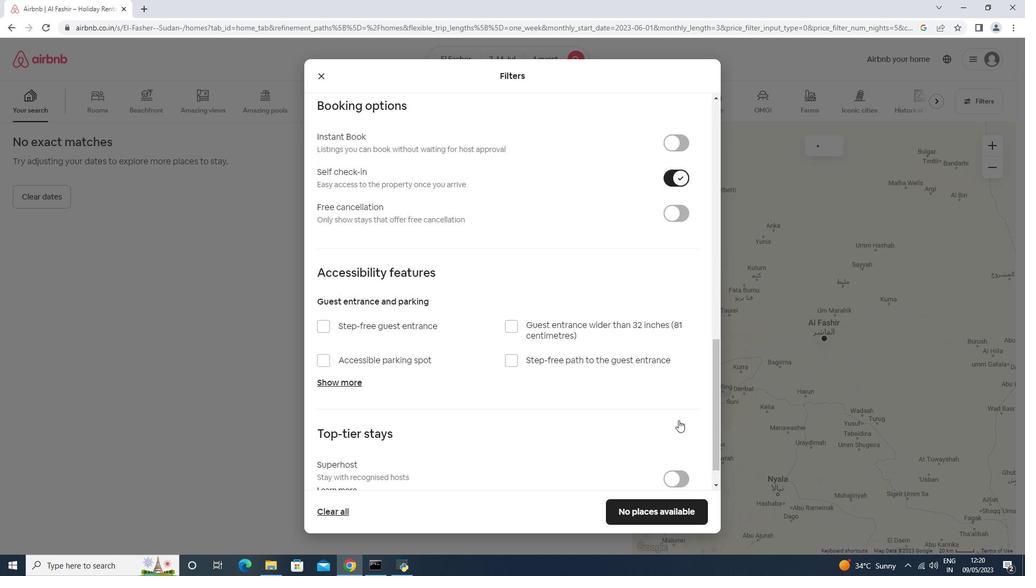 
Action: Mouse scrolled (678, 420) with delta (0, 0)
Screenshot: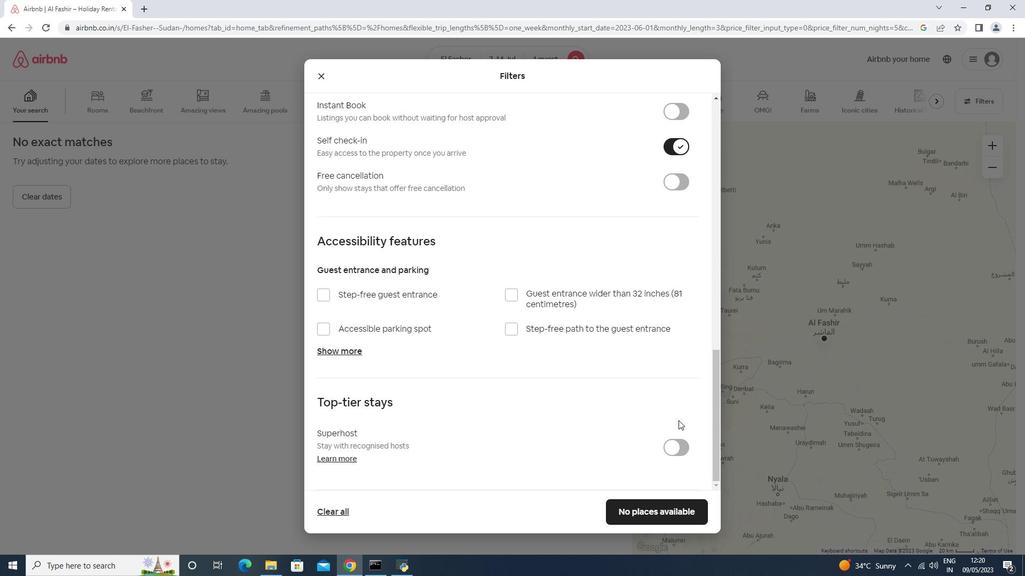 
Action: Mouse moved to (663, 432)
Screenshot: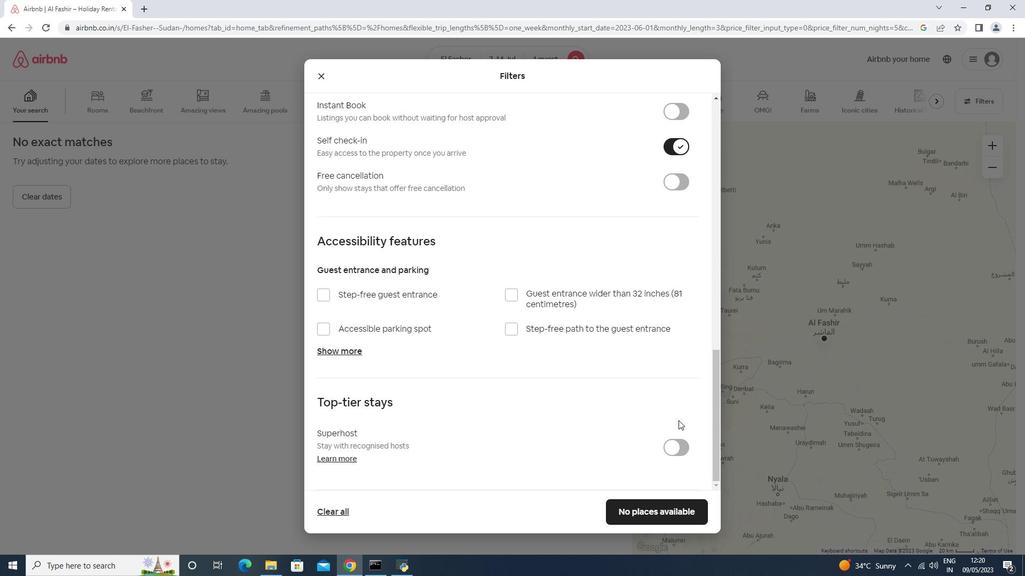 
Action: Mouse scrolled (678, 420) with delta (0, 0)
Screenshot: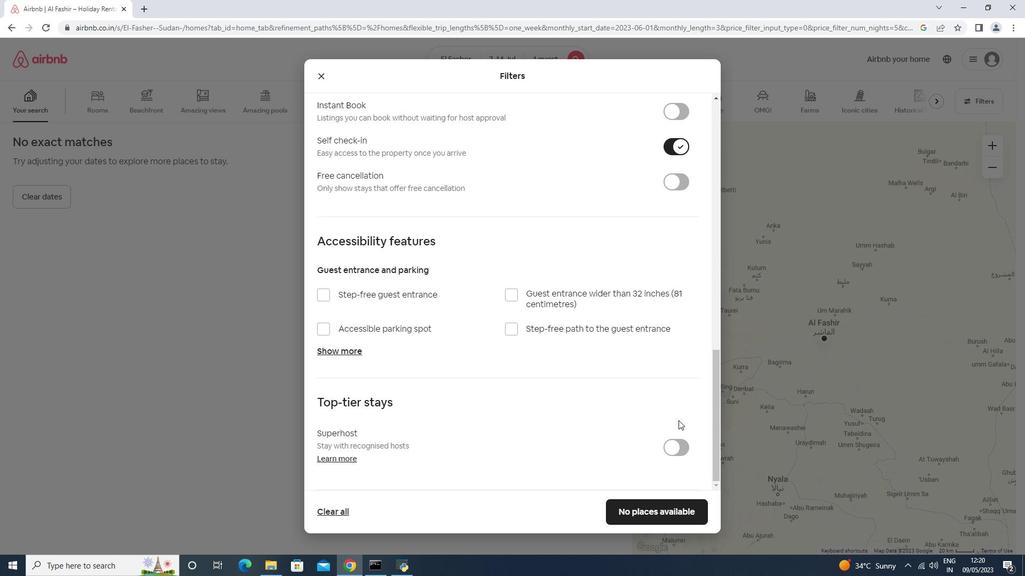 
Action: Mouse moved to (654, 465)
Screenshot: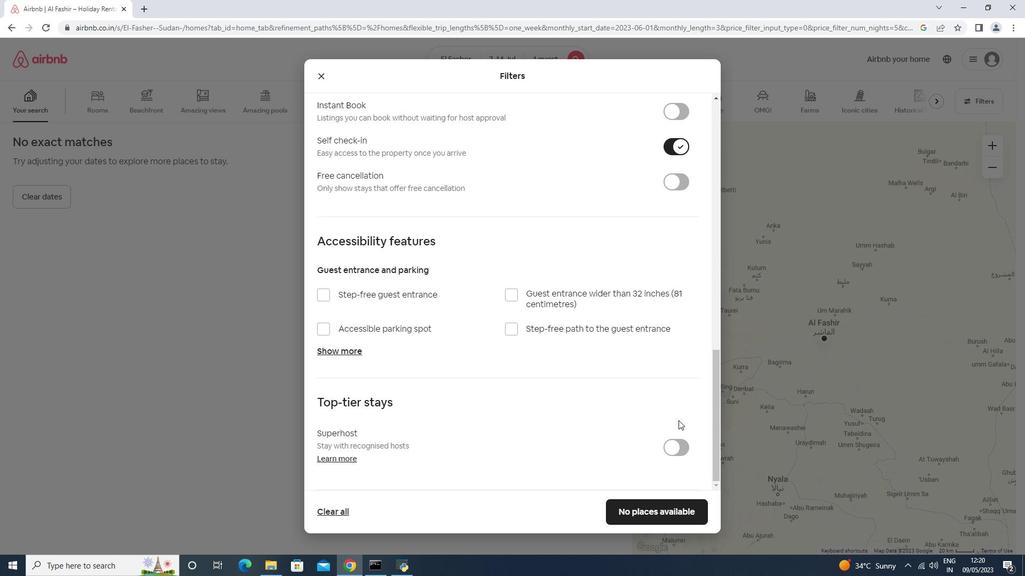 
Action: Mouse scrolled (678, 420) with delta (0, 0)
Screenshot: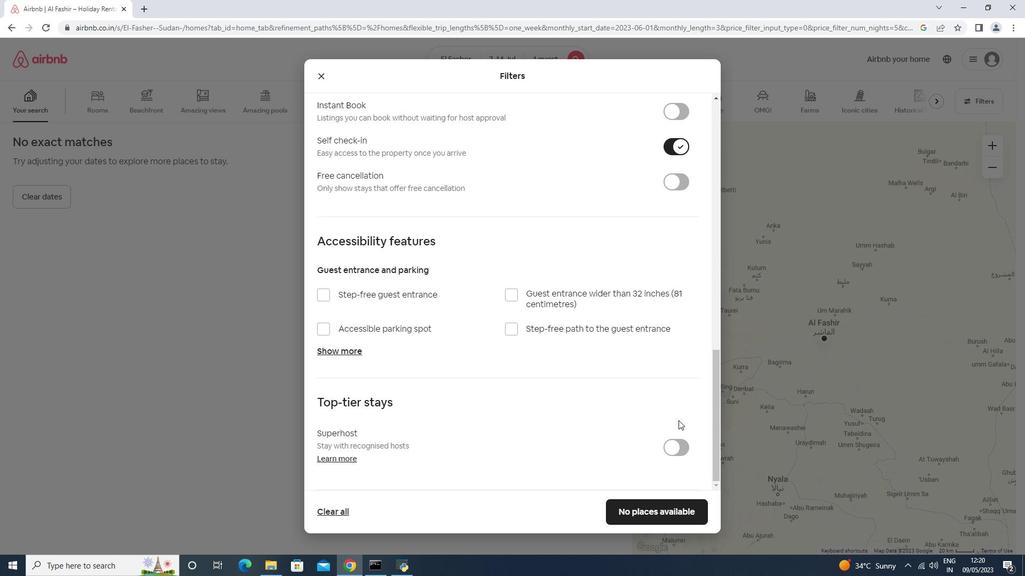 
Action: Mouse moved to (656, 500)
Screenshot: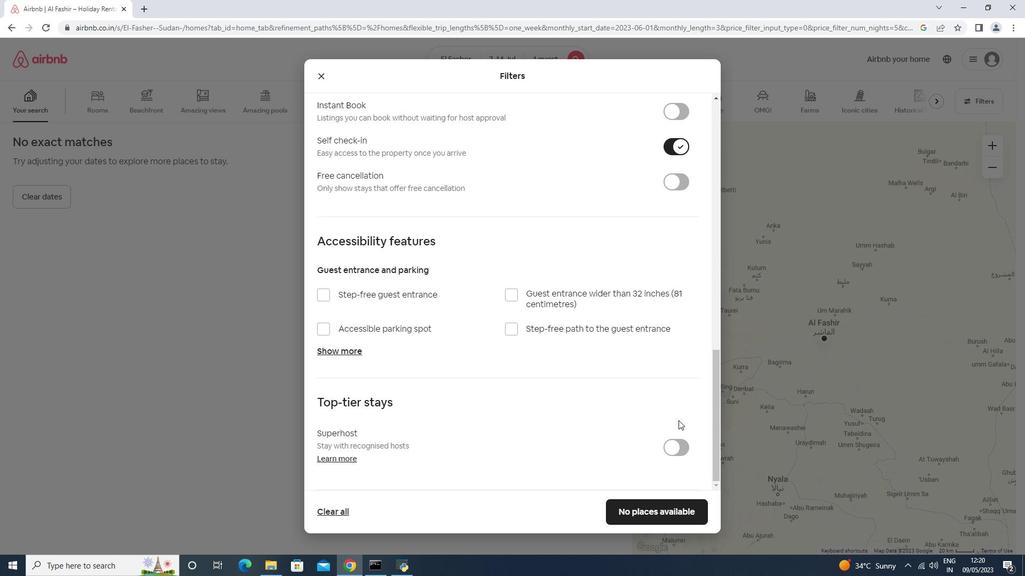 
Action: Mouse scrolled (678, 420) with delta (0, 0)
Screenshot: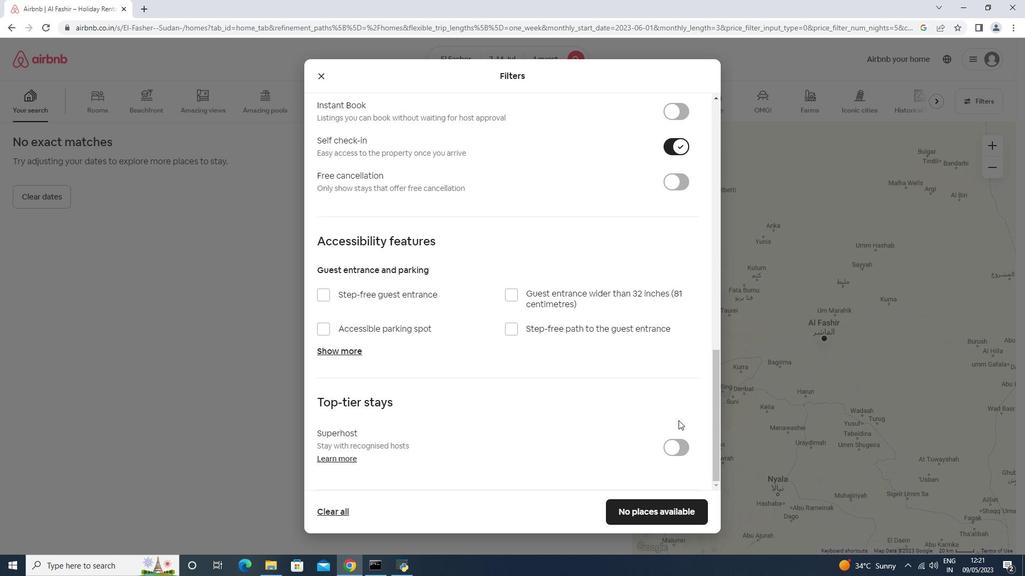 
Action: Mouse moved to (653, 511)
Screenshot: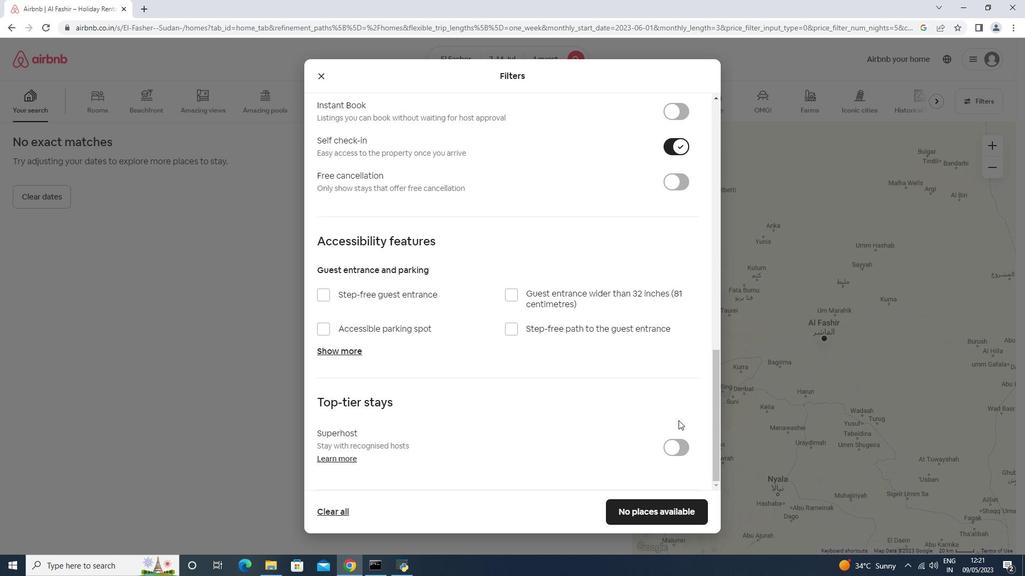 
Action: Mouse scrolled (678, 420) with delta (0, 0)
Screenshot: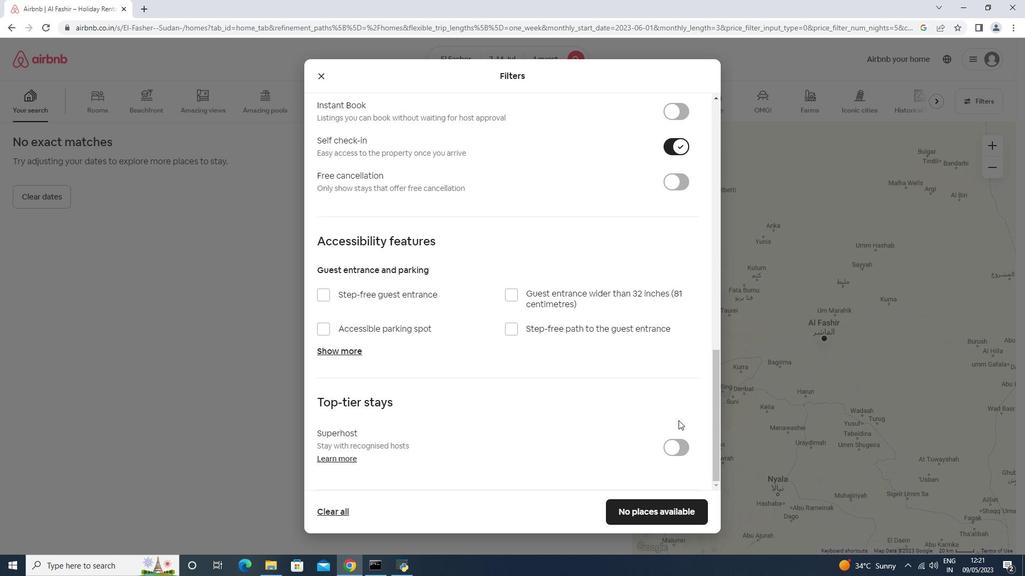 
Action: Mouse moved to (652, 514)
Screenshot: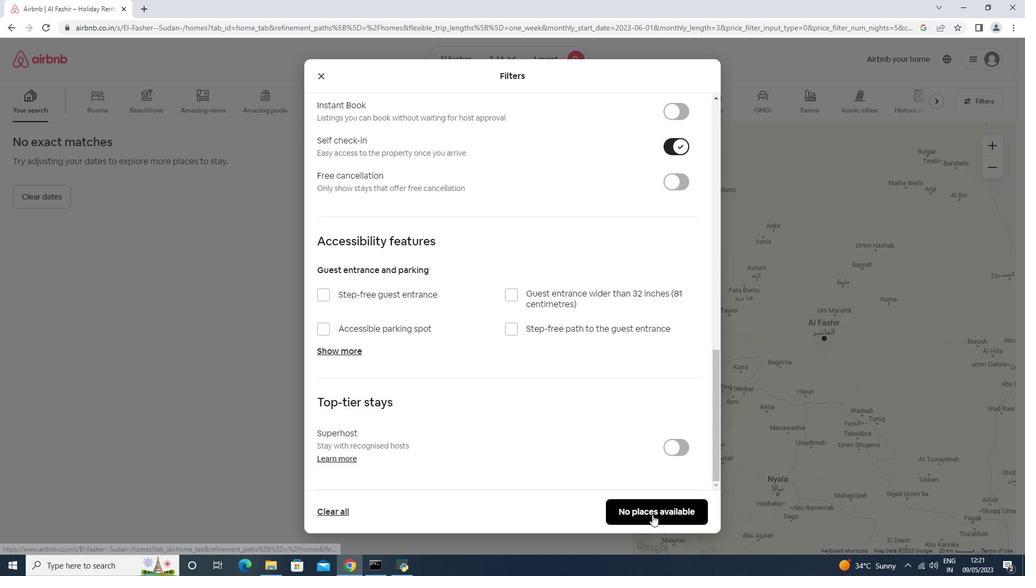 
Action: Mouse pressed left at (652, 514)
Screenshot: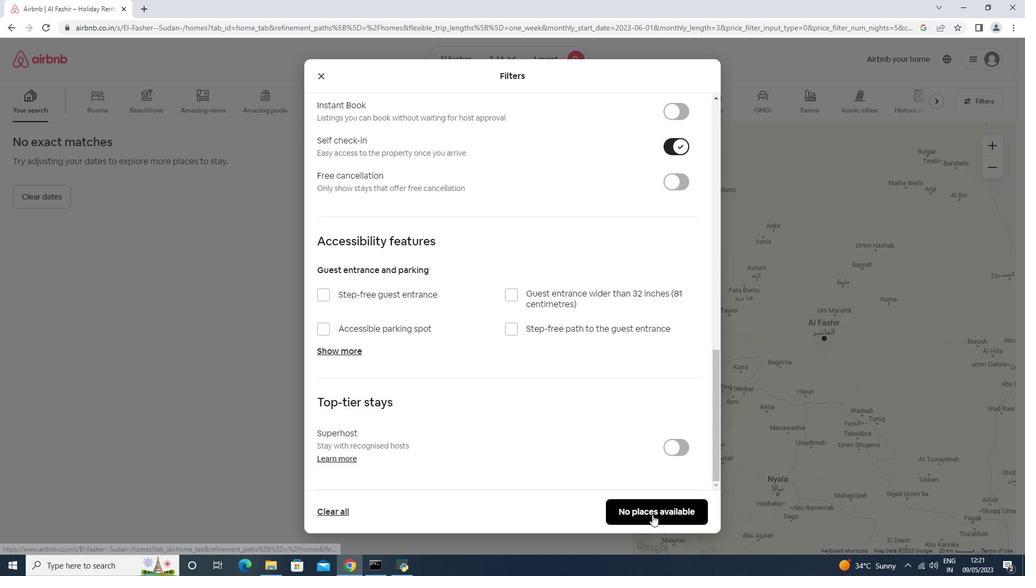 
Action: Mouse moved to (652, 513)
Screenshot: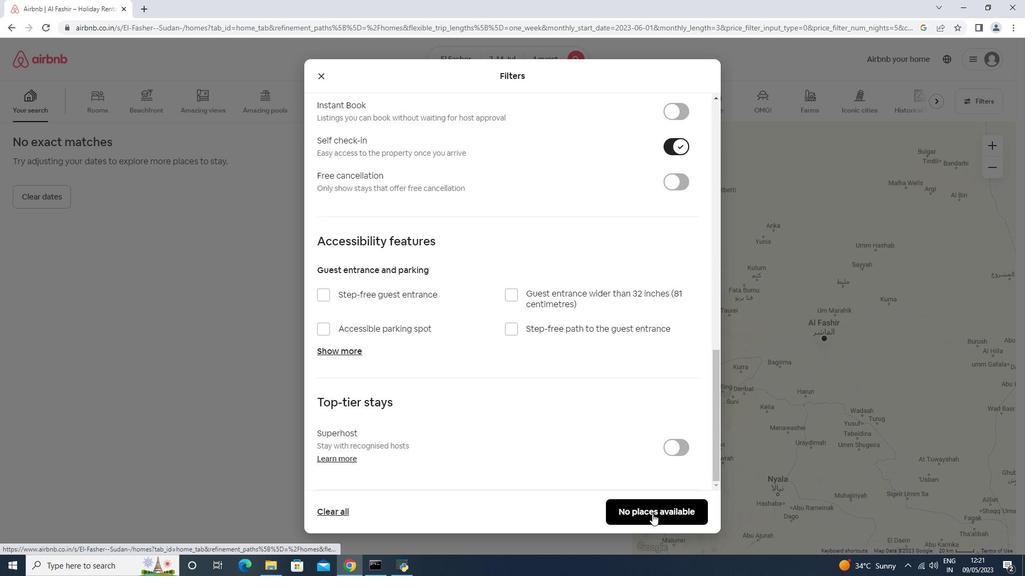 
